 Task: Send an email with the signature Greyson Robinson with the subject Update on a performance improvement plan and the message We have received your request and will get back to you with a resolution as soon as possible. from softage.8@softage.net to softage.4@softage.net and move the email from Sent Items to the folder Counseling
Action: Mouse moved to (119, 155)
Screenshot: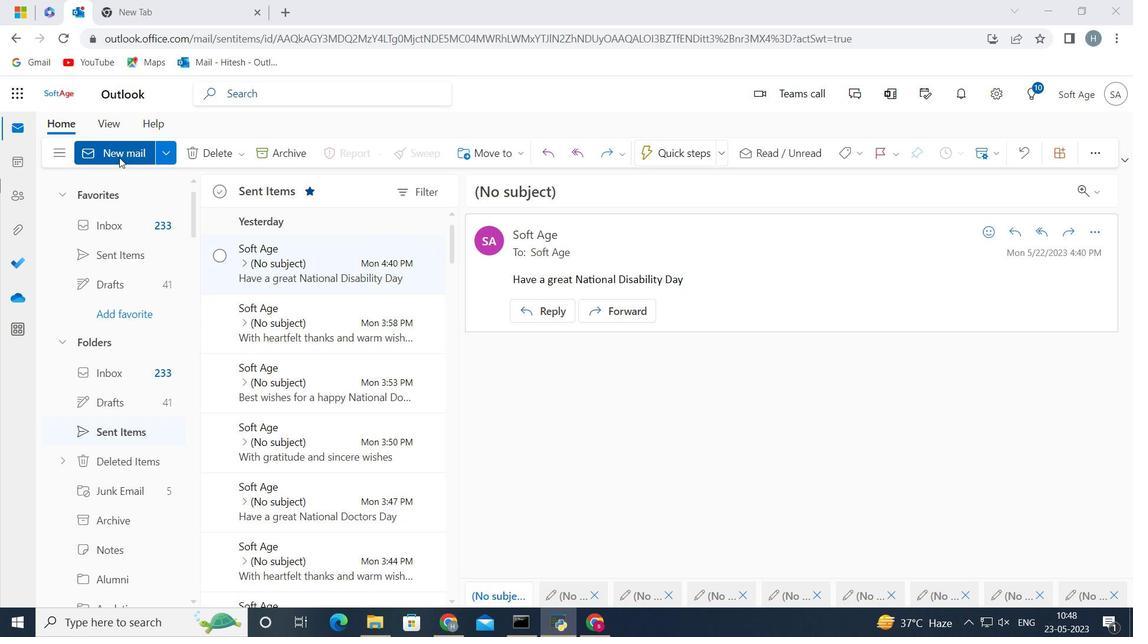 
Action: Mouse pressed left at (119, 155)
Screenshot: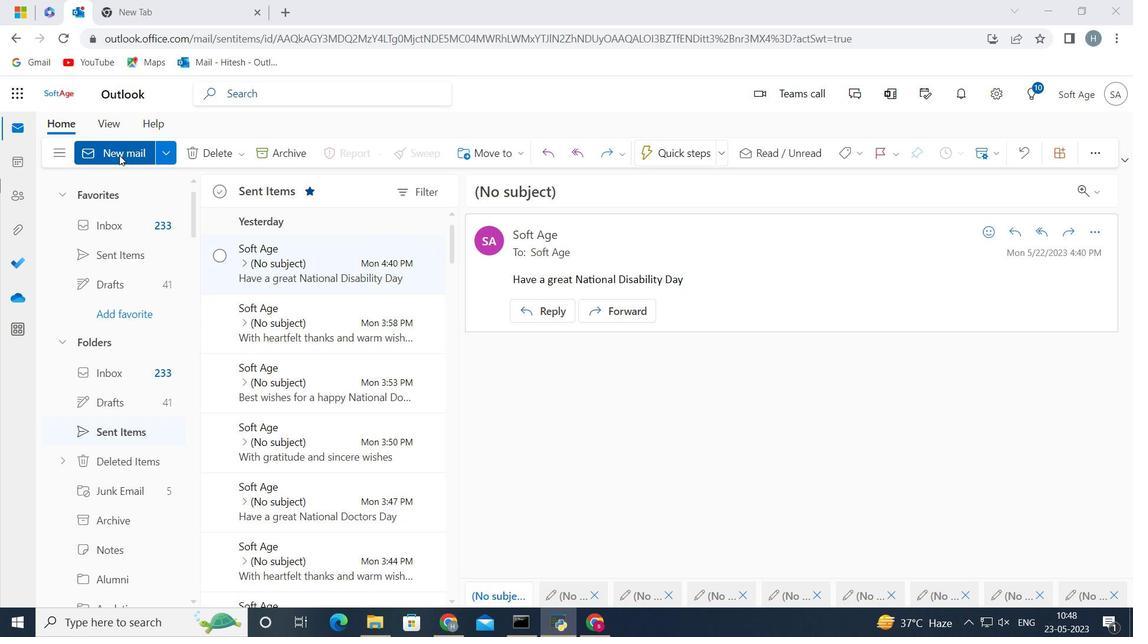 
Action: Mouse moved to (936, 158)
Screenshot: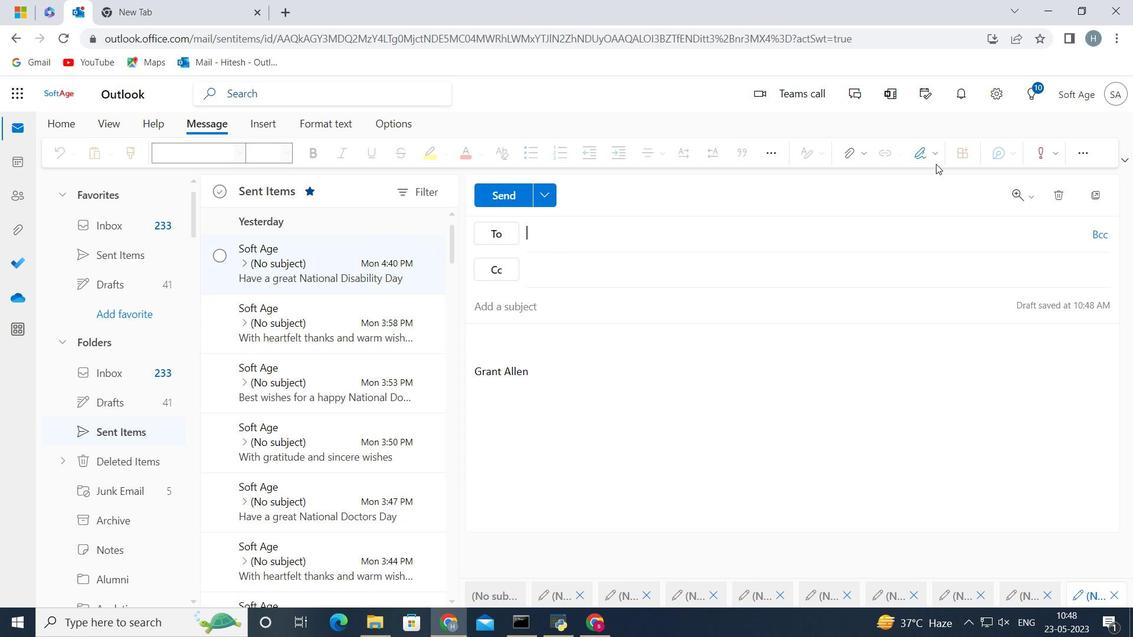 
Action: Mouse pressed left at (936, 158)
Screenshot: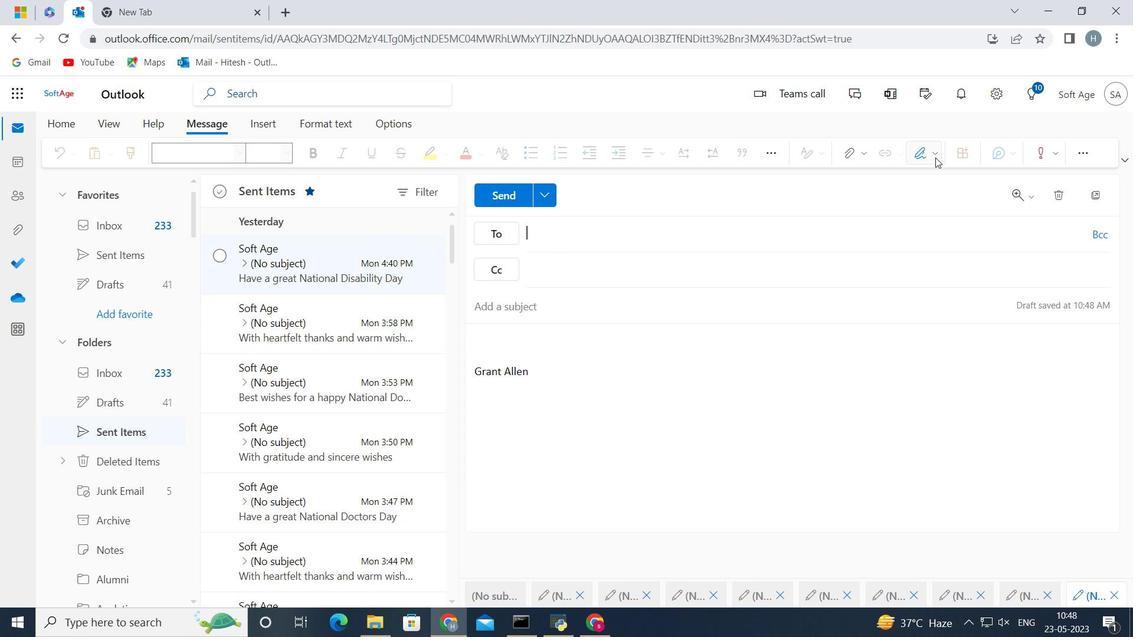 
Action: Mouse moved to (903, 220)
Screenshot: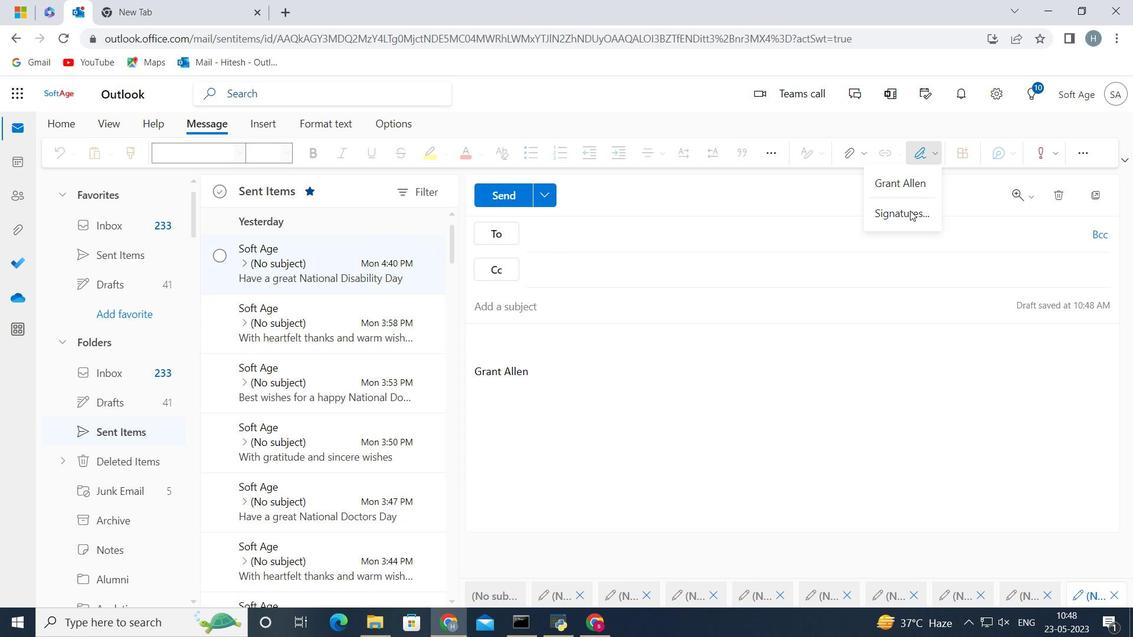 
Action: Mouse pressed left at (903, 220)
Screenshot: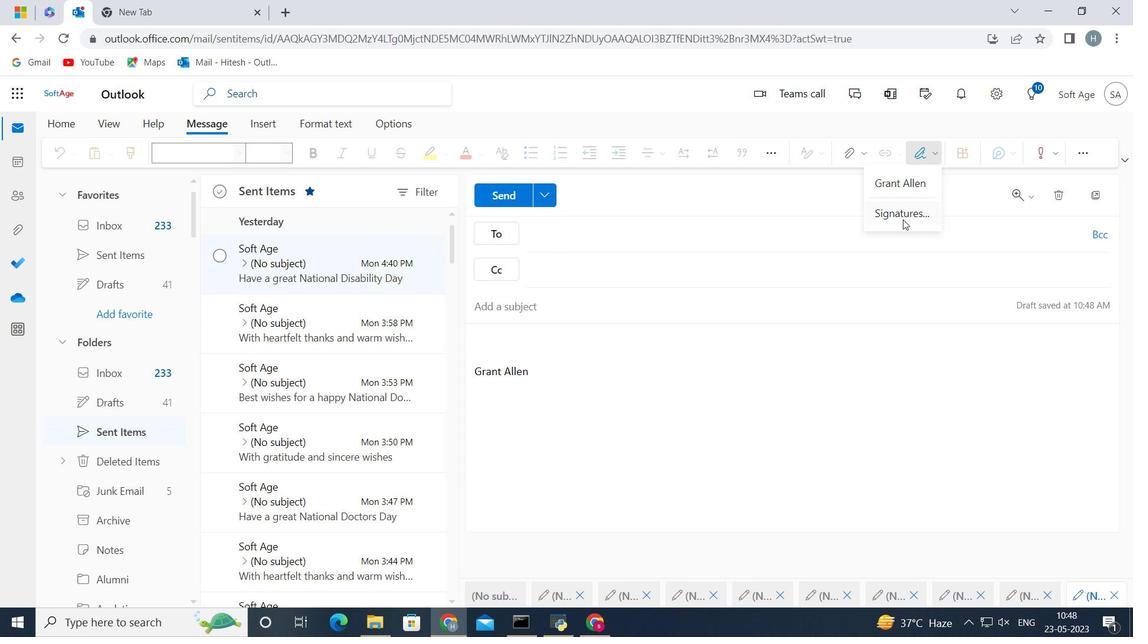 
Action: Mouse moved to (855, 271)
Screenshot: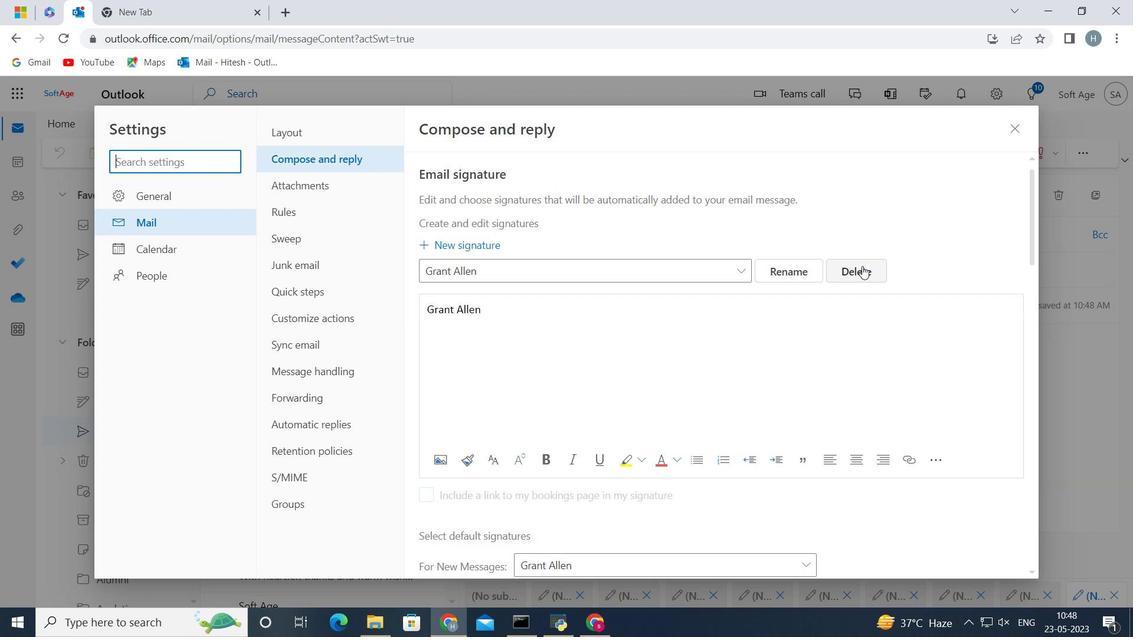 
Action: Mouse pressed left at (855, 271)
Screenshot: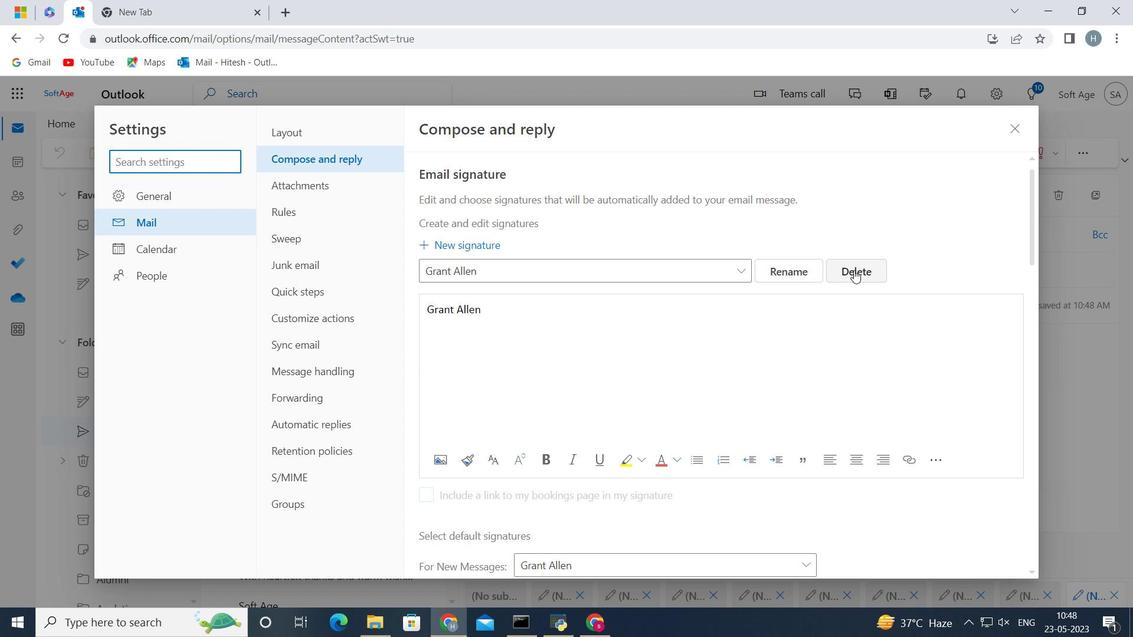 
Action: Mouse moved to (679, 269)
Screenshot: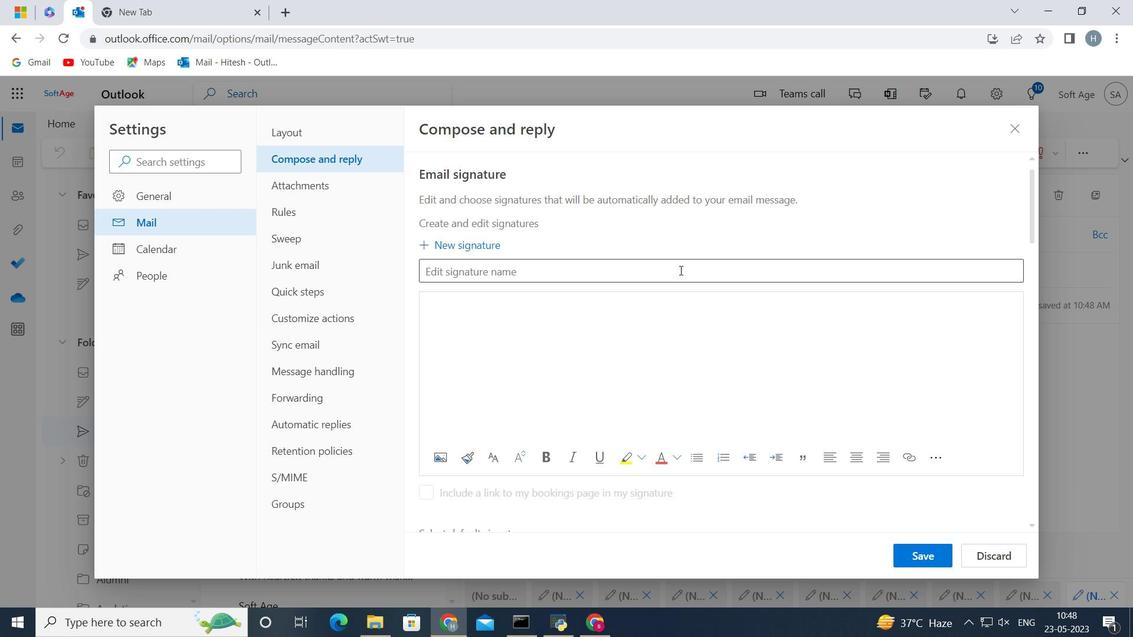 
Action: Mouse pressed left at (679, 269)
Screenshot: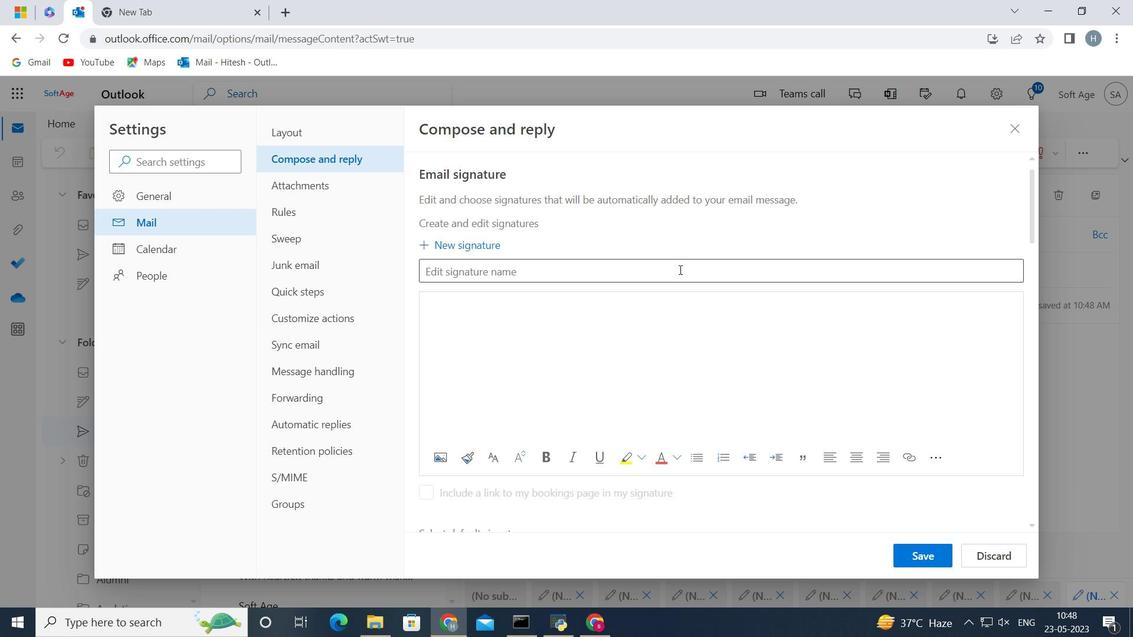 
Action: Key pressed <Key.shift>Greyson<Key.space><Key.shift><Key.shift><Key.shift><Key.shift><Key.shift><Key.shift><Key.shift><Key.shift><Key.shift><Key.shift><Key.shift><Key.shift><Key.shift>Robinson
Screenshot: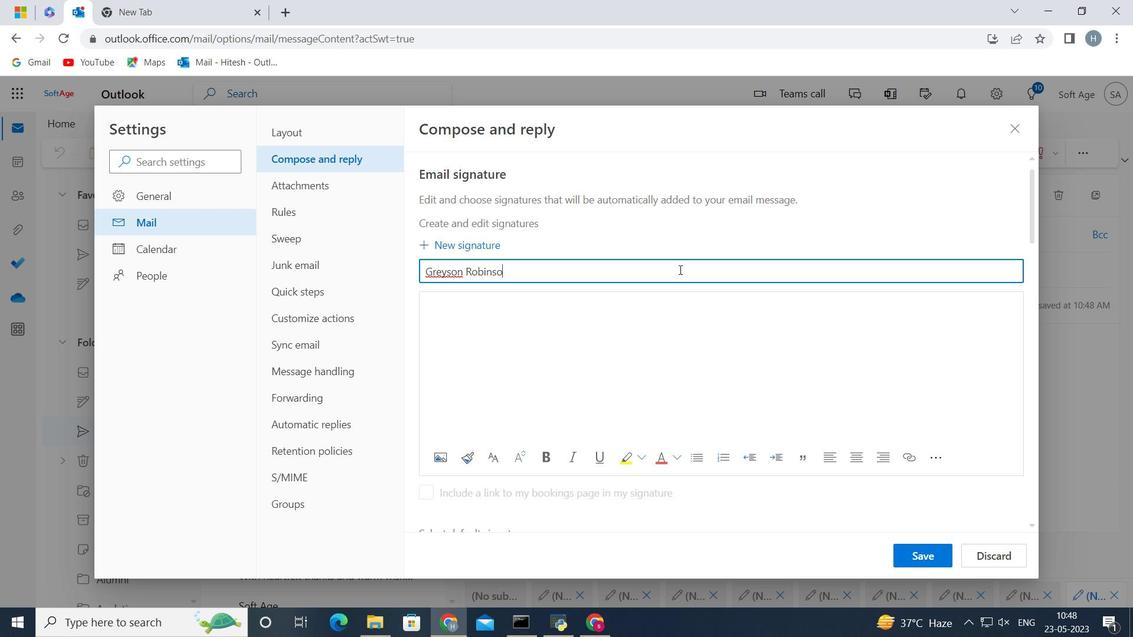 
Action: Mouse moved to (484, 327)
Screenshot: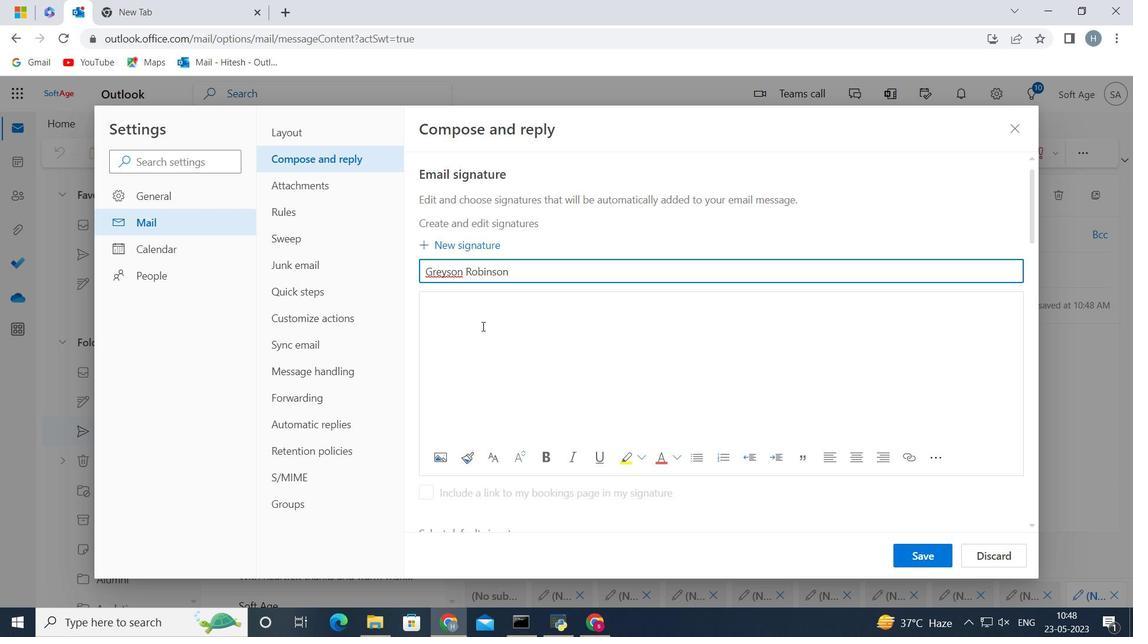 
Action: Mouse pressed left at (484, 327)
Screenshot: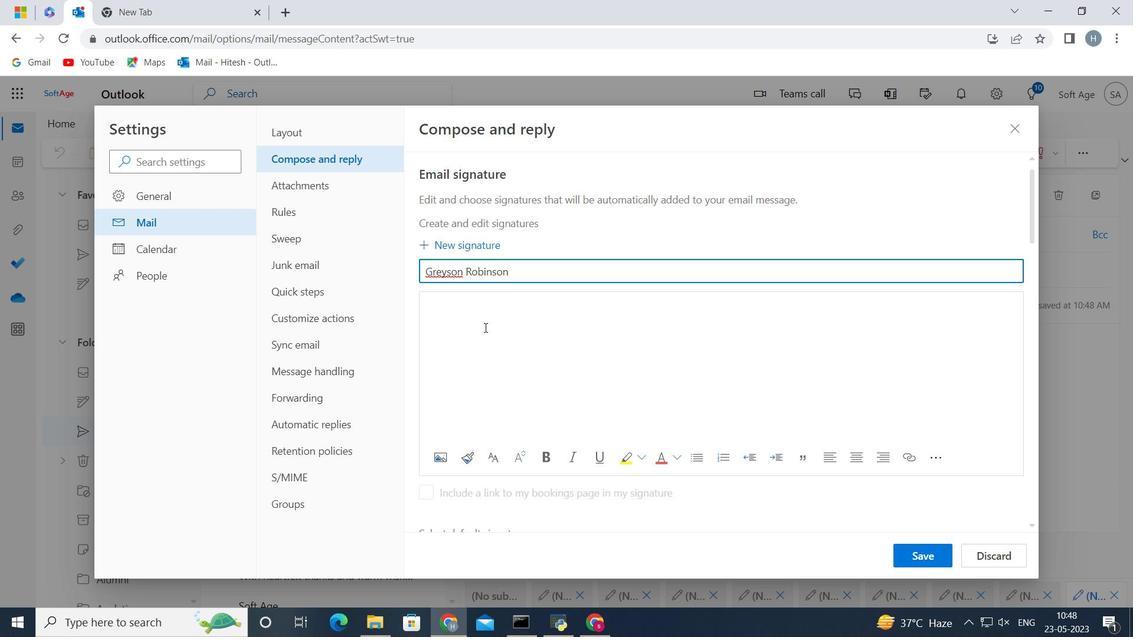
Action: Mouse moved to (486, 327)
Screenshot: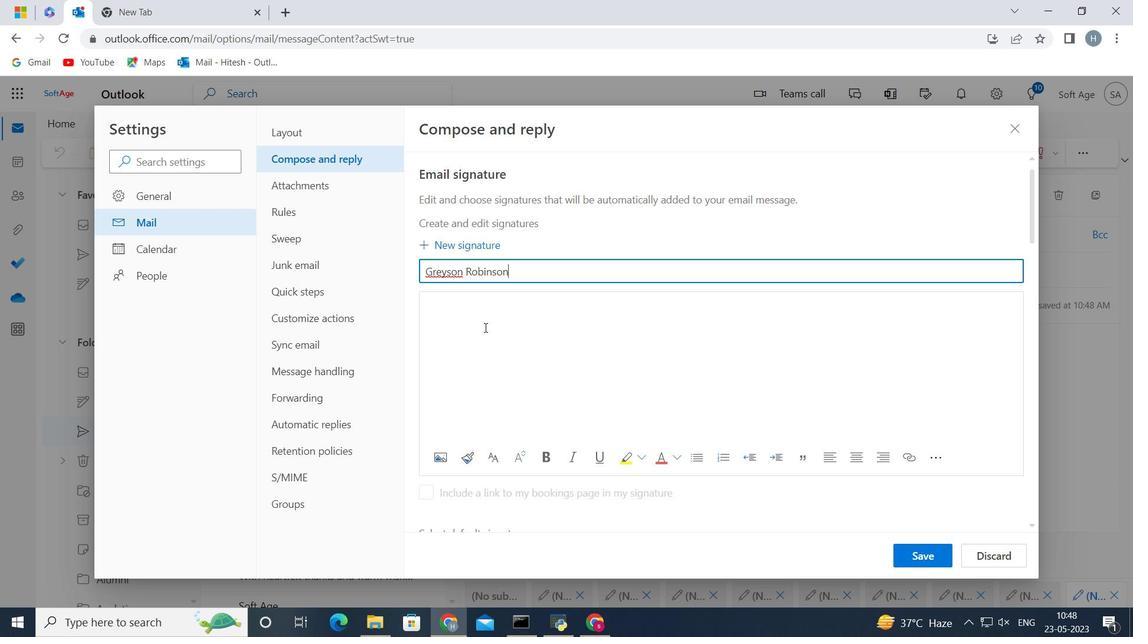
Action: Key pressed <Key.shift><Key.shift><Key.shift>Greyson<Key.space><Key.shift><Key.shift>Robinson
Screenshot: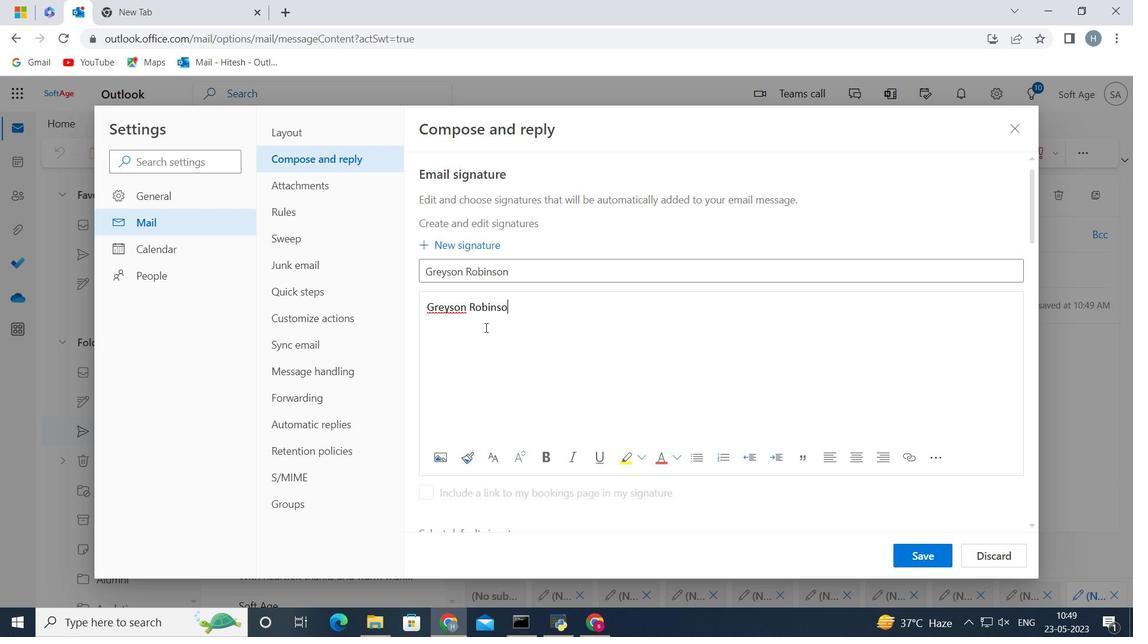 
Action: Mouse moved to (917, 549)
Screenshot: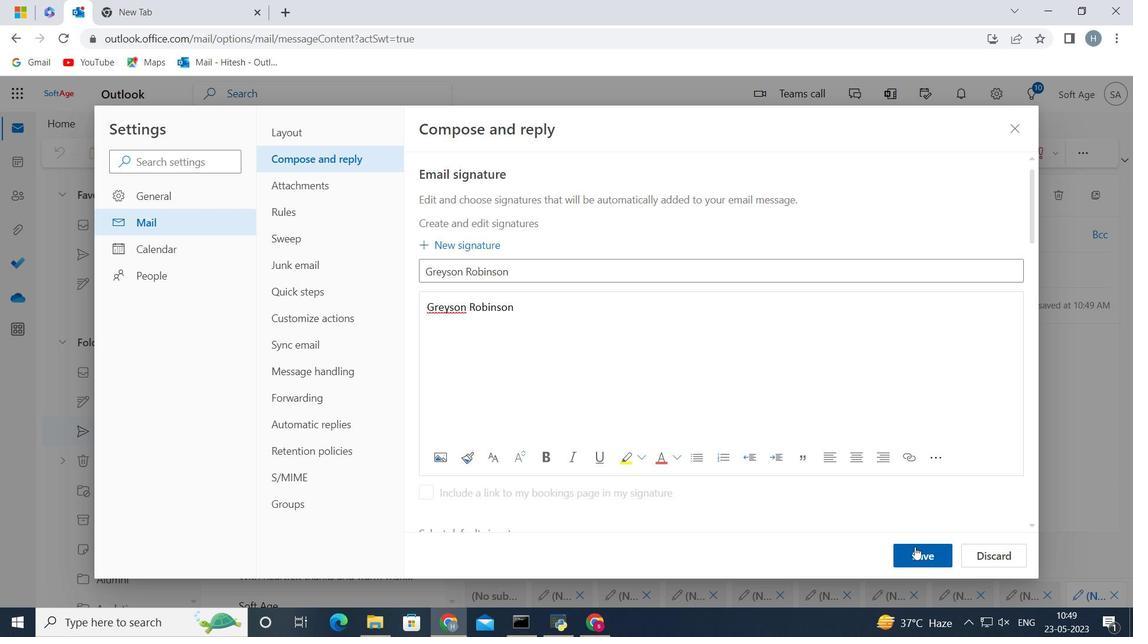 
Action: Mouse pressed left at (917, 549)
Screenshot: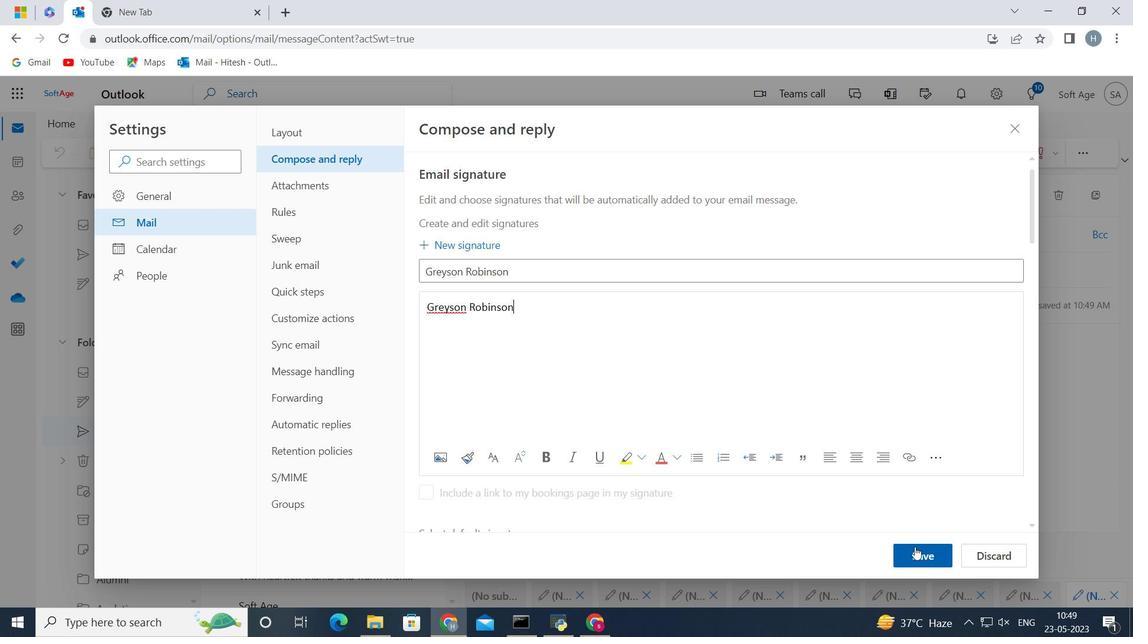 
Action: Mouse moved to (832, 343)
Screenshot: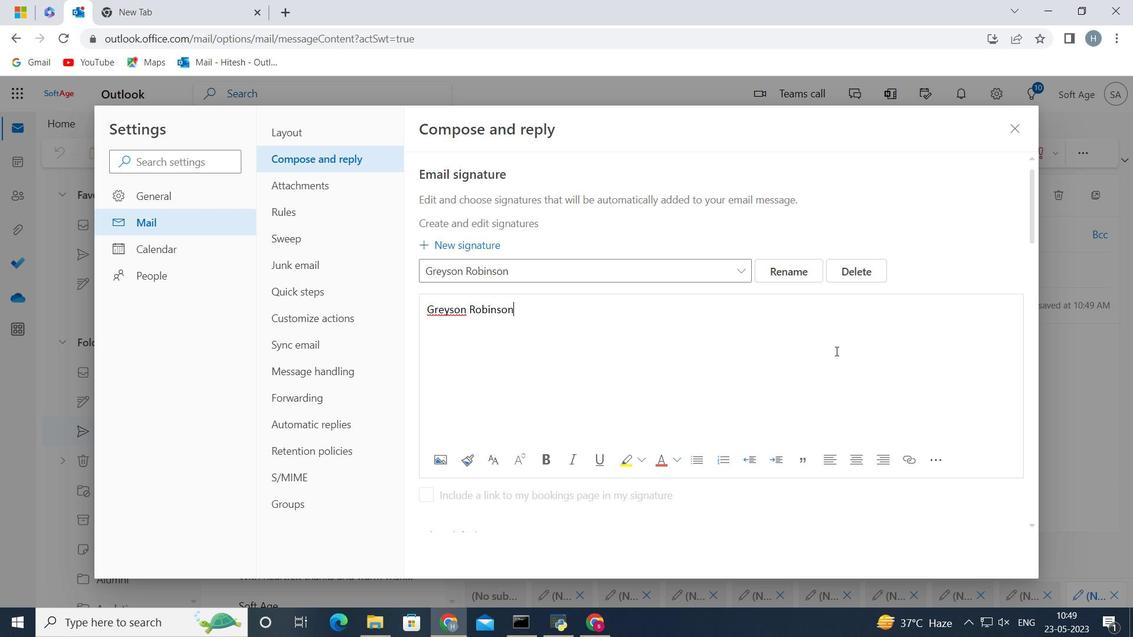 
Action: Mouse scrolled (832, 342) with delta (0, 0)
Screenshot: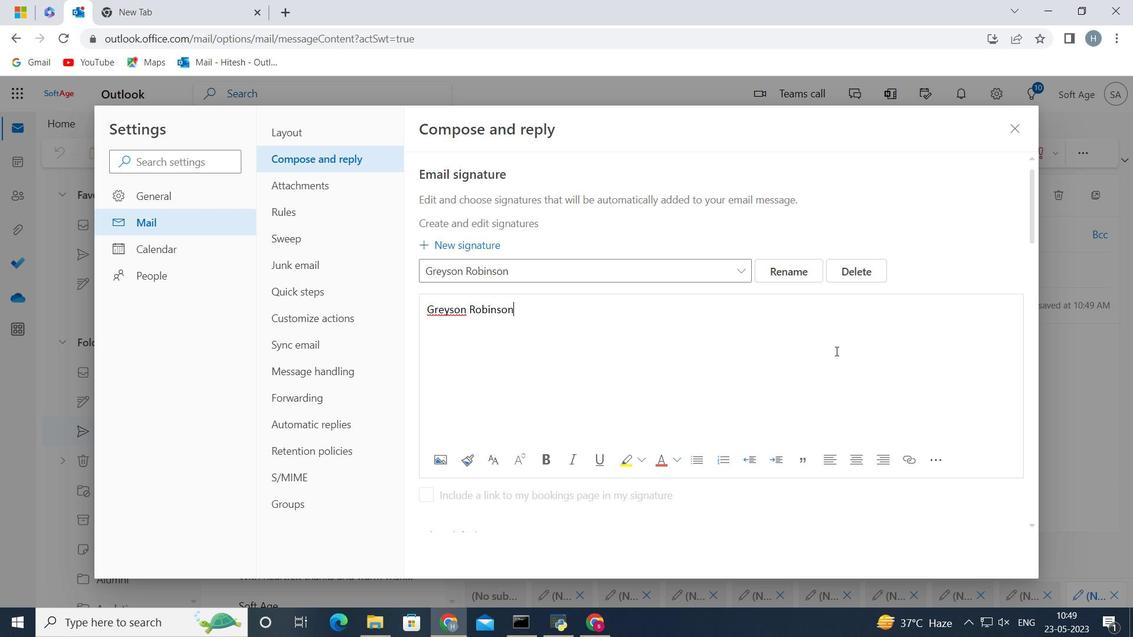 
Action: Mouse moved to (829, 338)
Screenshot: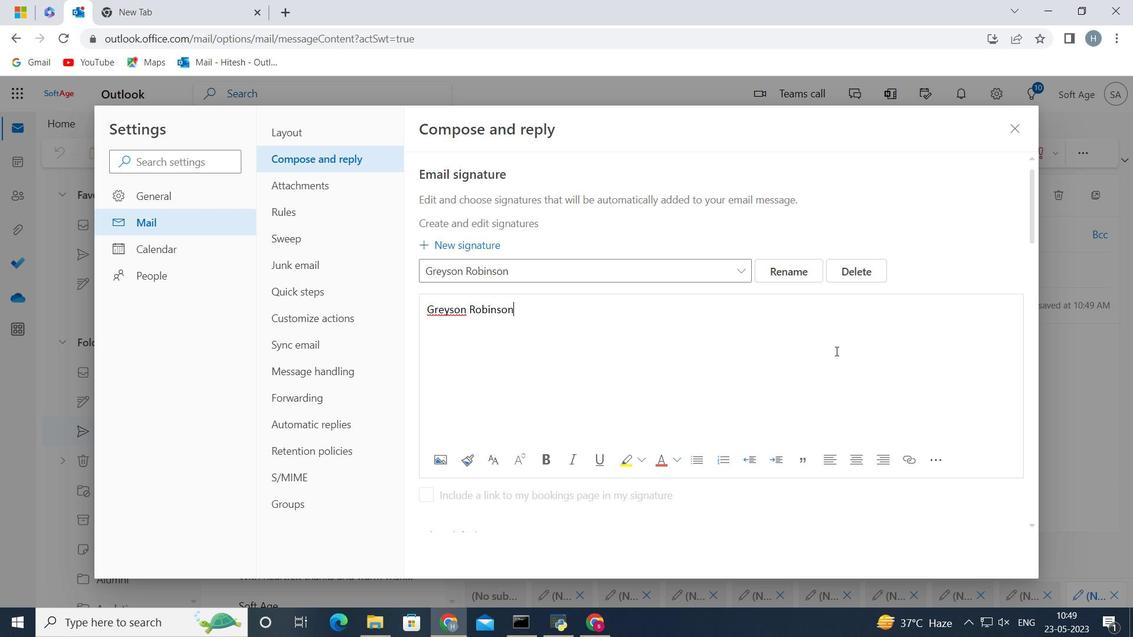 
Action: Mouse scrolled (829, 337) with delta (0, 0)
Screenshot: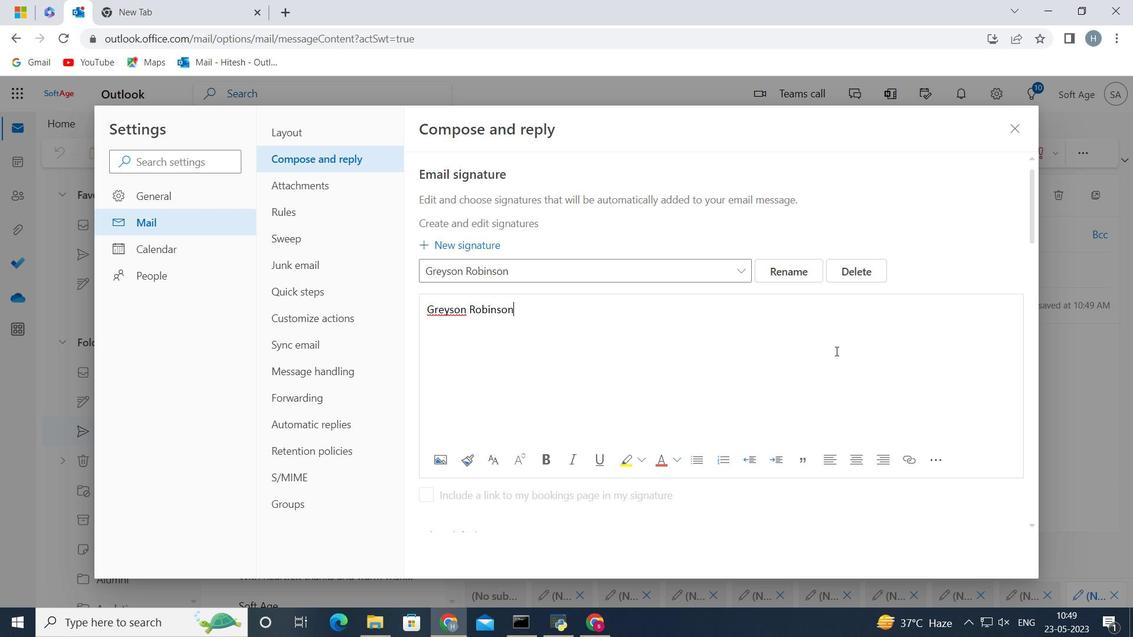 
Action: Mouse moved to (822, 318)
Screenshot: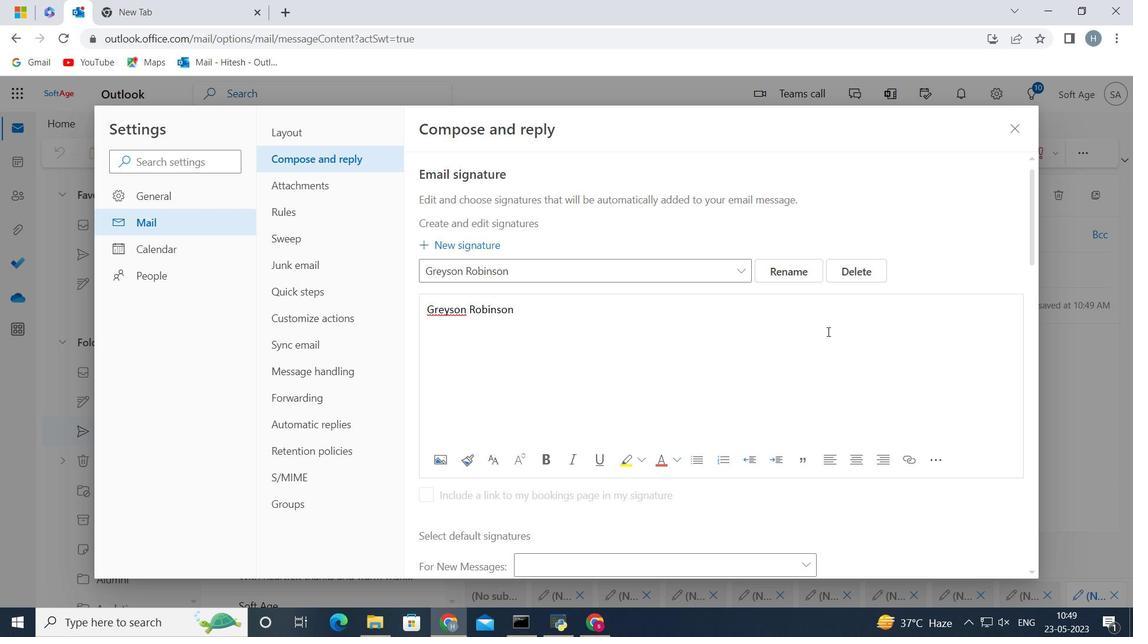 
Action: Mouse scrolled (822, 318) with delta (0, 0)
Screenshot: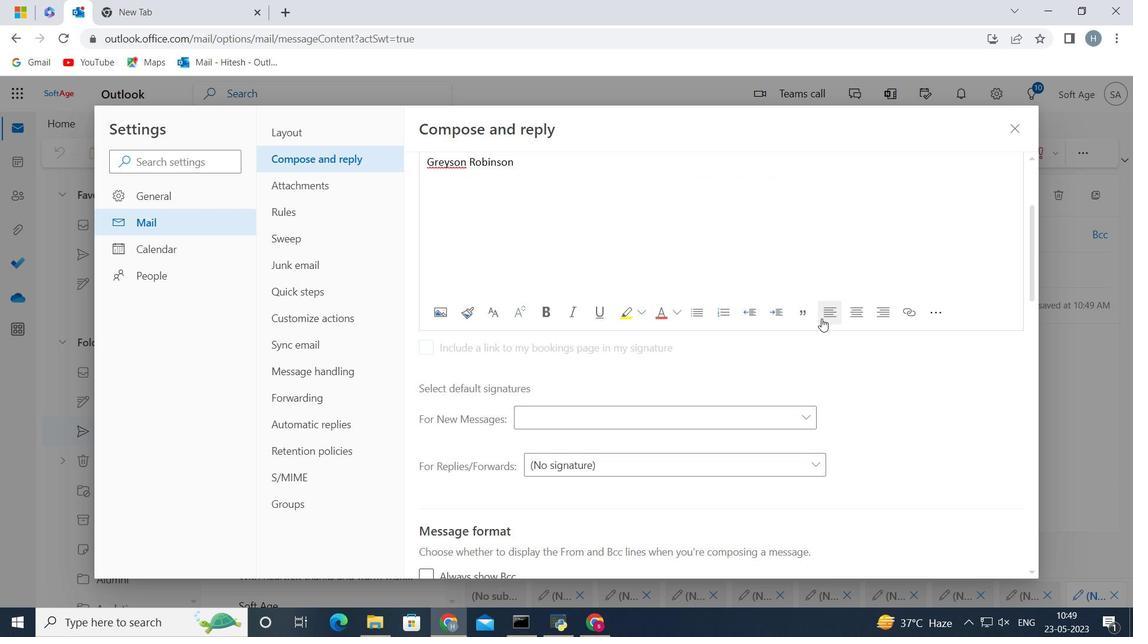 
Action: Mouse scrolled (822, 318) with delta (0, 0)
Screenshot: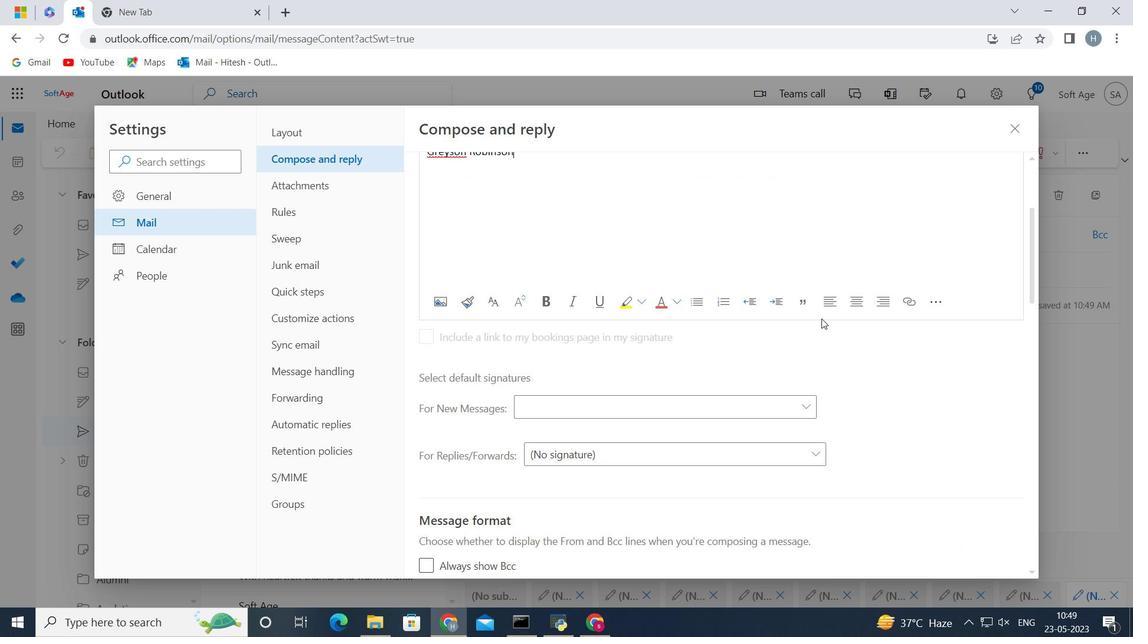 
Action: Mouse moved to (792, 266)
Screenshot: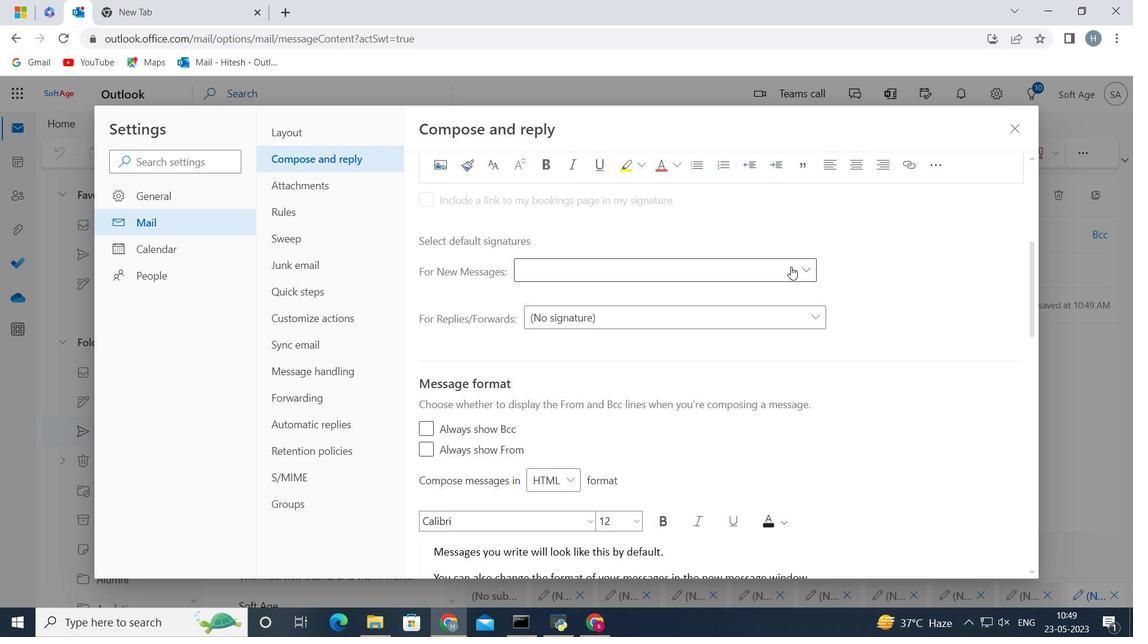 
Action: Mouse pressed left at (792, 266)
Screenshot: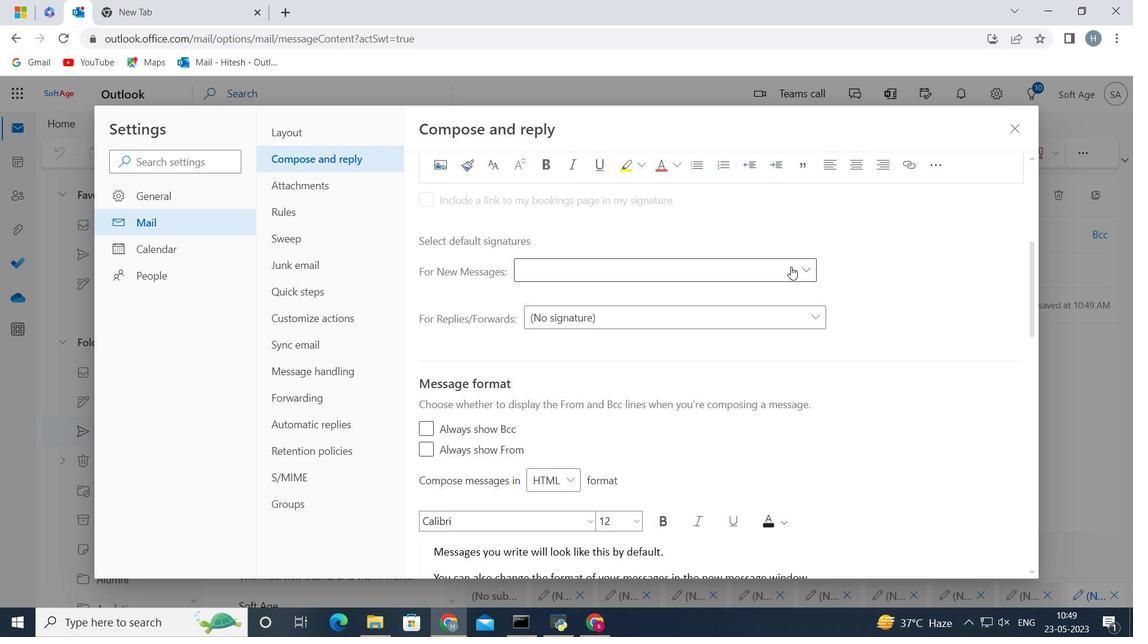 
Action: Mouse moved to (766, 321)
Screenshot: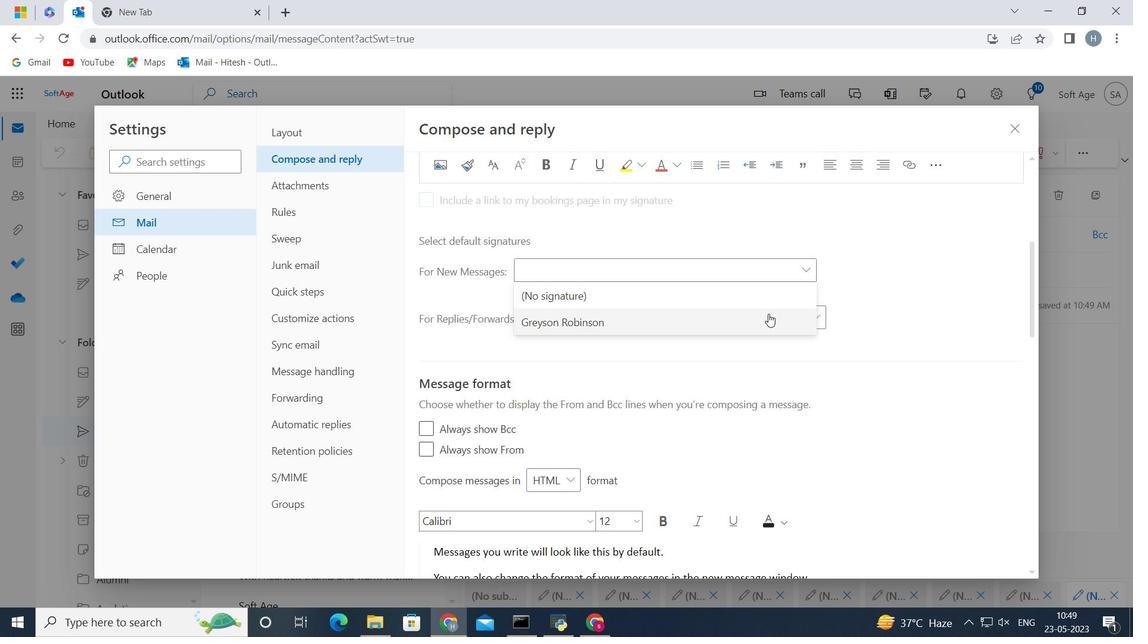 
Action: Mouse pressed left at (766, 321)
Screenshot: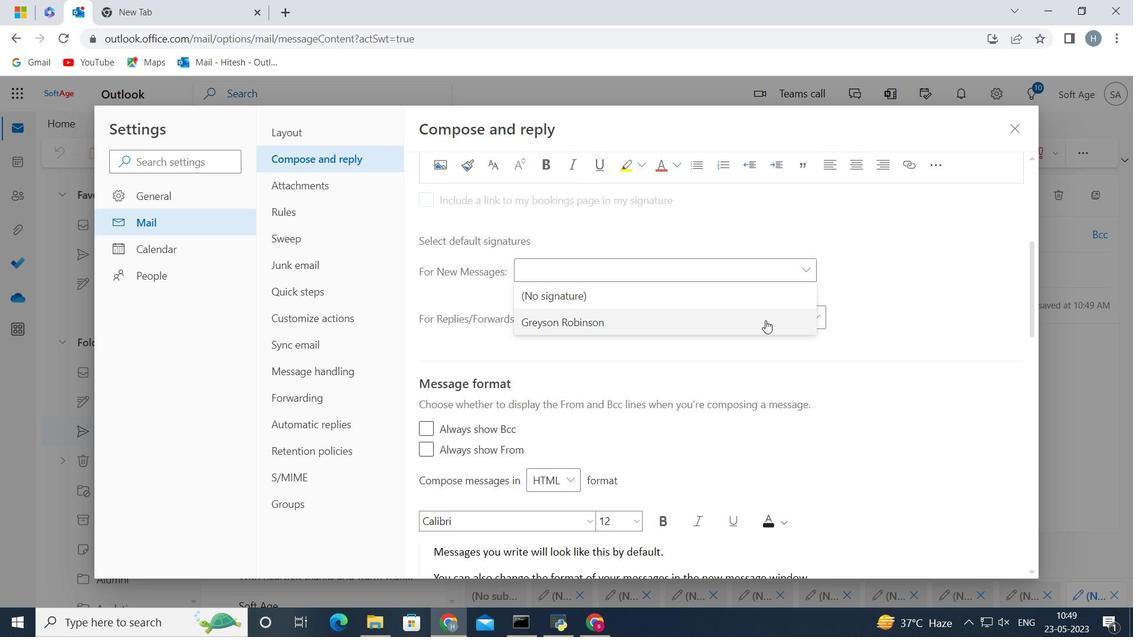 
Action: Mouse moved to (915, 558)
Screenshot: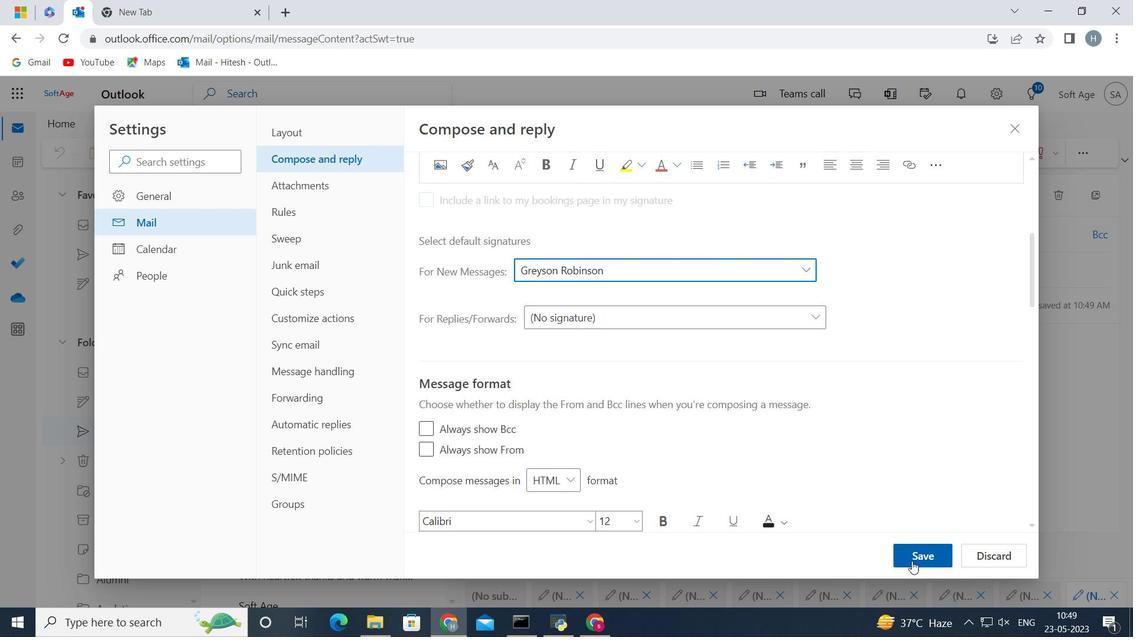 
Action: Mouse pressed left at (915, 558)
Screenshot: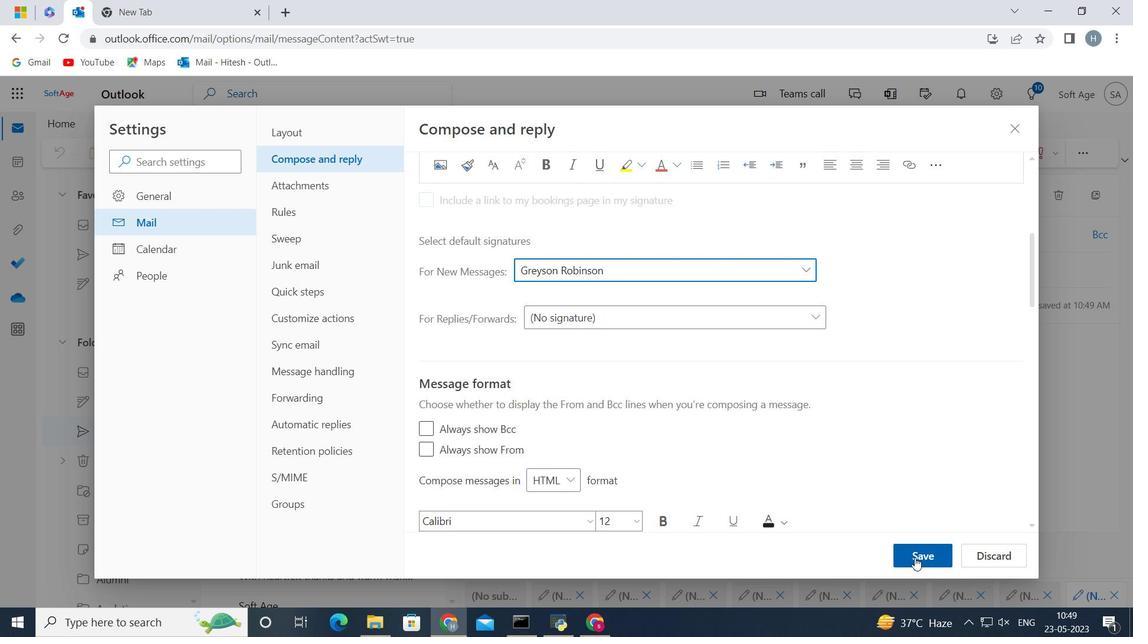 
Action: Mouse moved to (1010, 128)
Screenshot: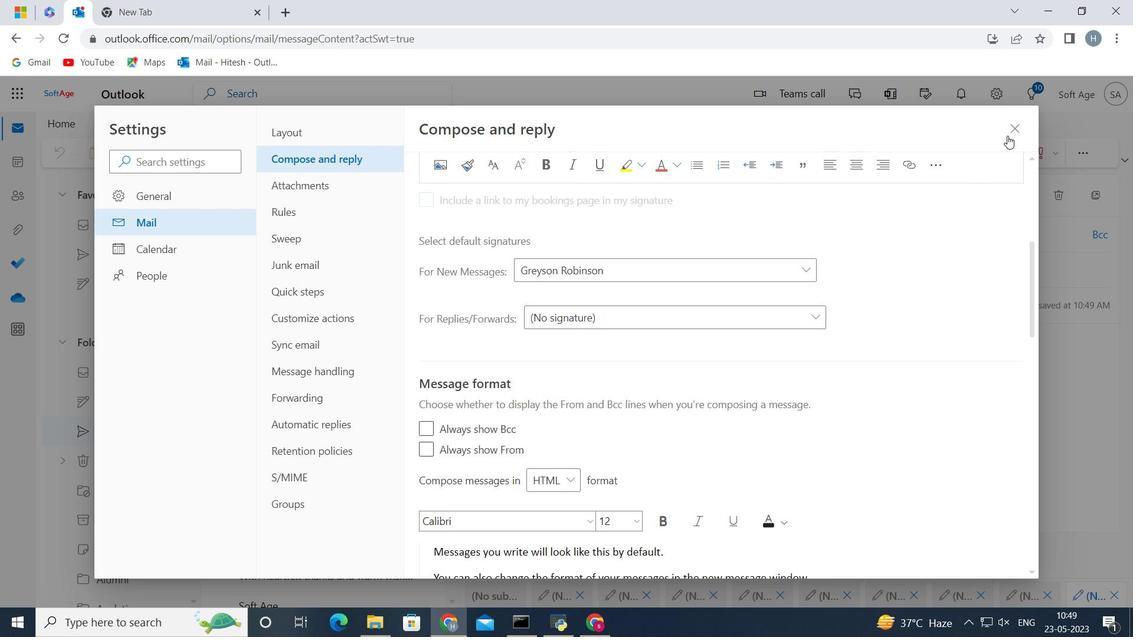 
Action: Mouse pressed left at (1010, 128)
Screenshot: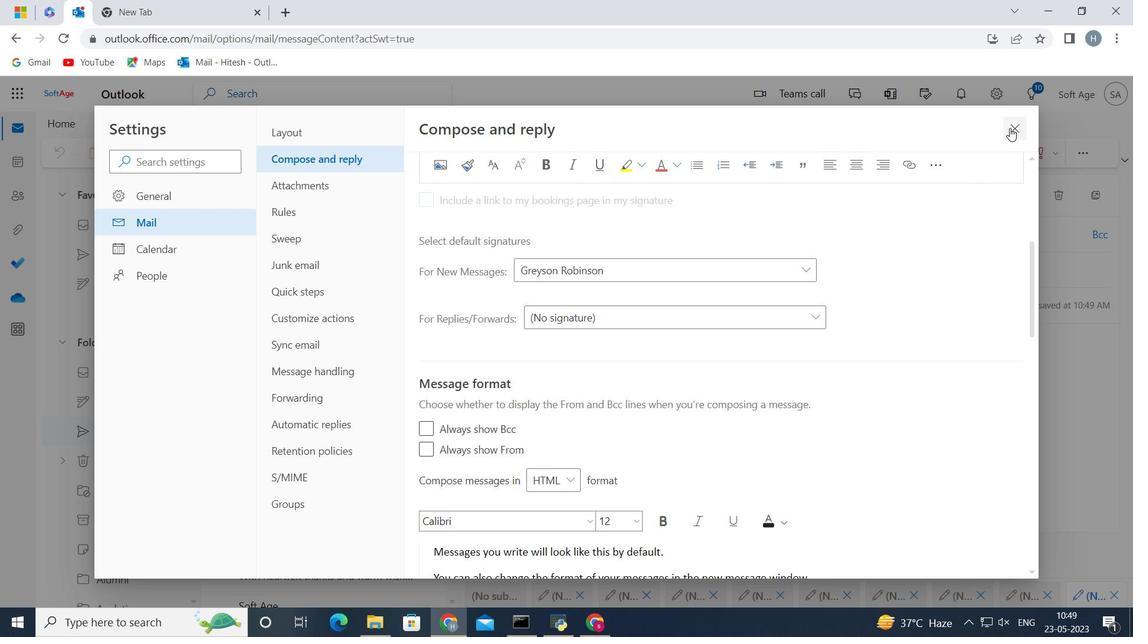 
Action: Mouse moved to (530, 300)
Screenshot: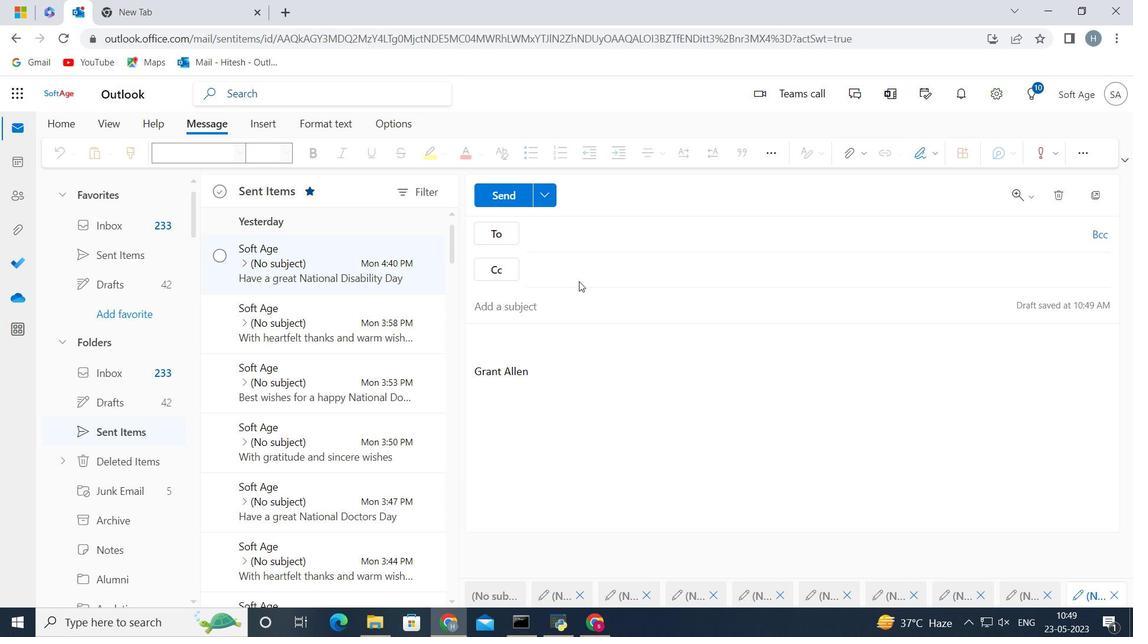 
Action: Mouse pressed left at (530, 300)
Screenshot: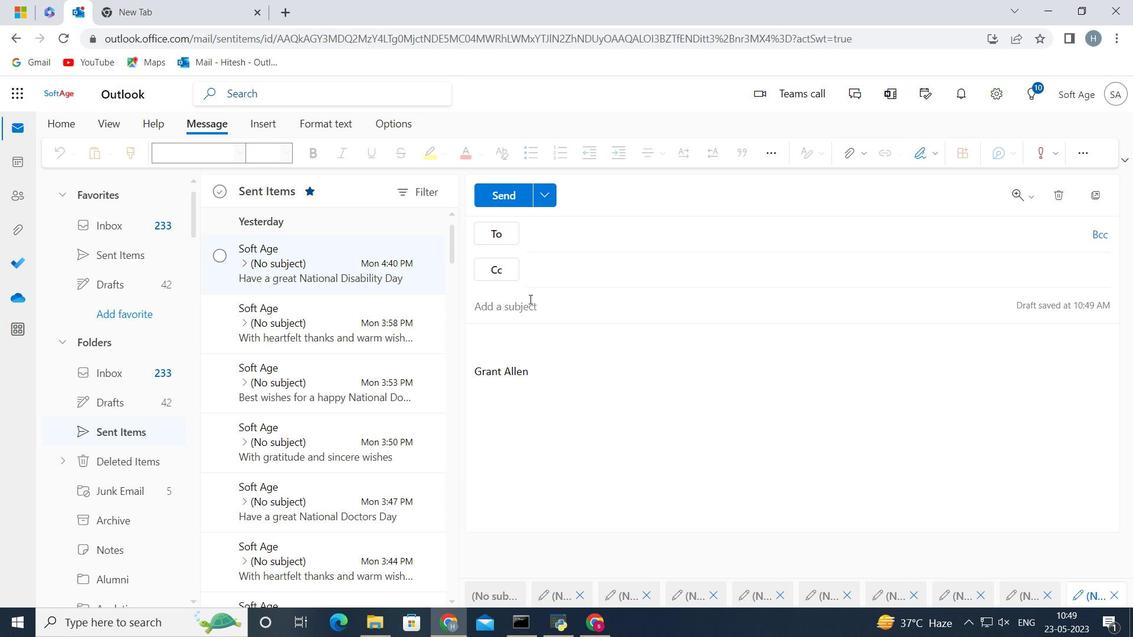 
Action: Mouse moved to (534, 300)
Screenshot: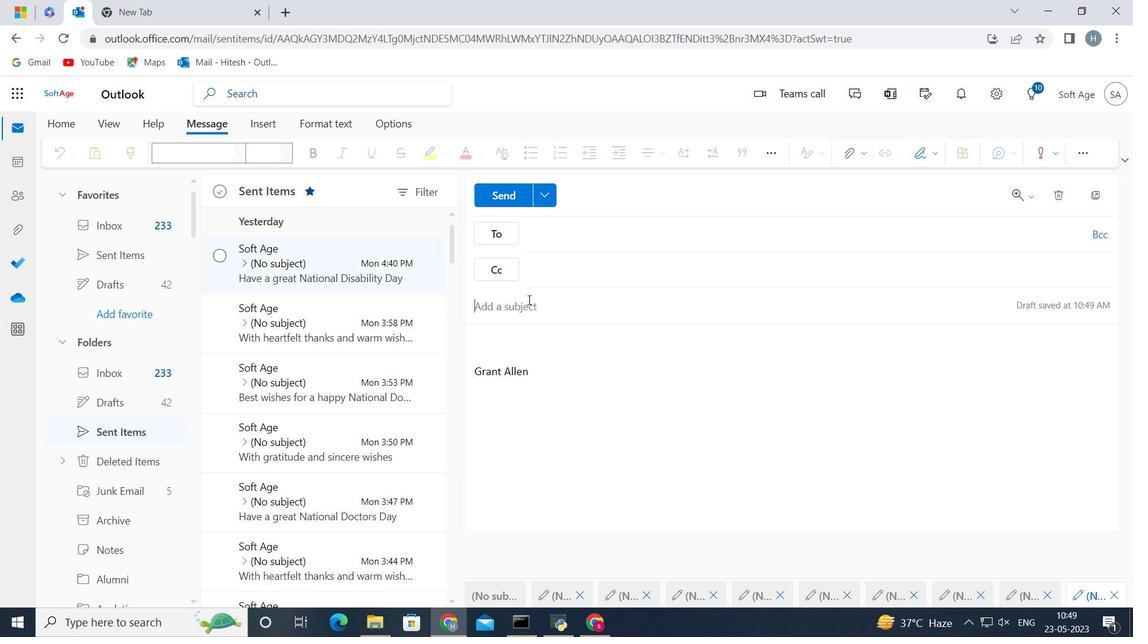 
Action: Key pressed <Key.shift>Update<Key.space>on<Key.space>a<Key.space>performance<Key.space>improvement<Key.space>plan<Key.space>and<Key.space>the<Key.space>message<Key.backspace><Key.backspace><Key.backspace><Key.backspace><Key.backspace><Key.backspace><Key.backspace><Key.backspace><Key.backspace><Key.backspace><Key.backspace><Key.backspace><Key.backspace><Key.backspace><Key.backspace>
Screenshot: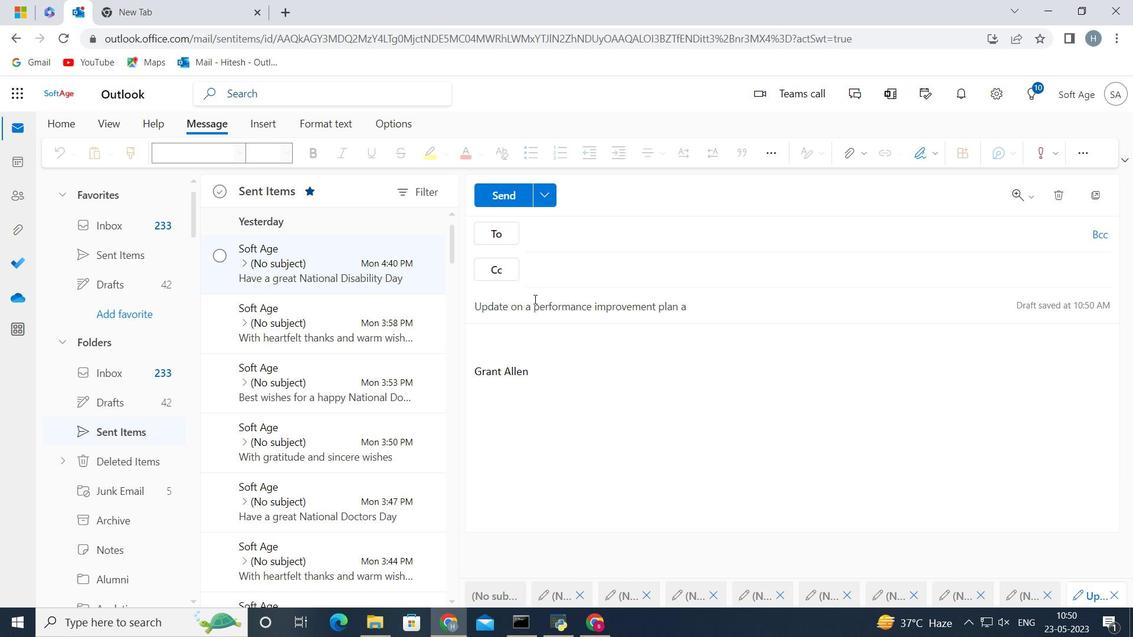 
Action: Mouse moved to (543, 378)
Screenshot: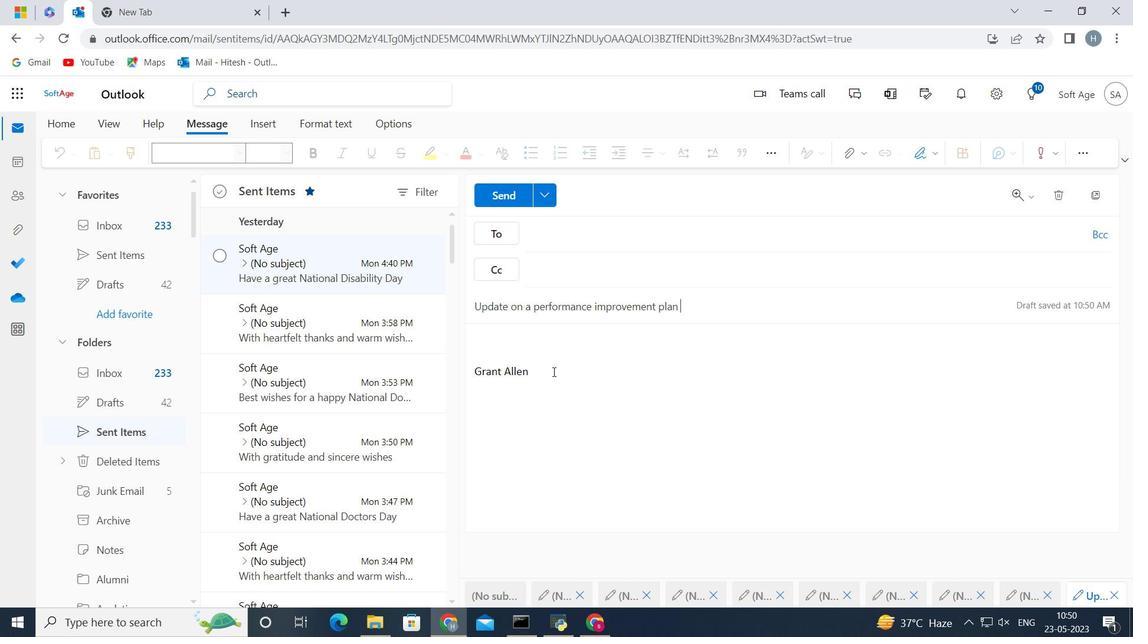 
Action: Mouse pressed left at (543, 378)
Screenshot: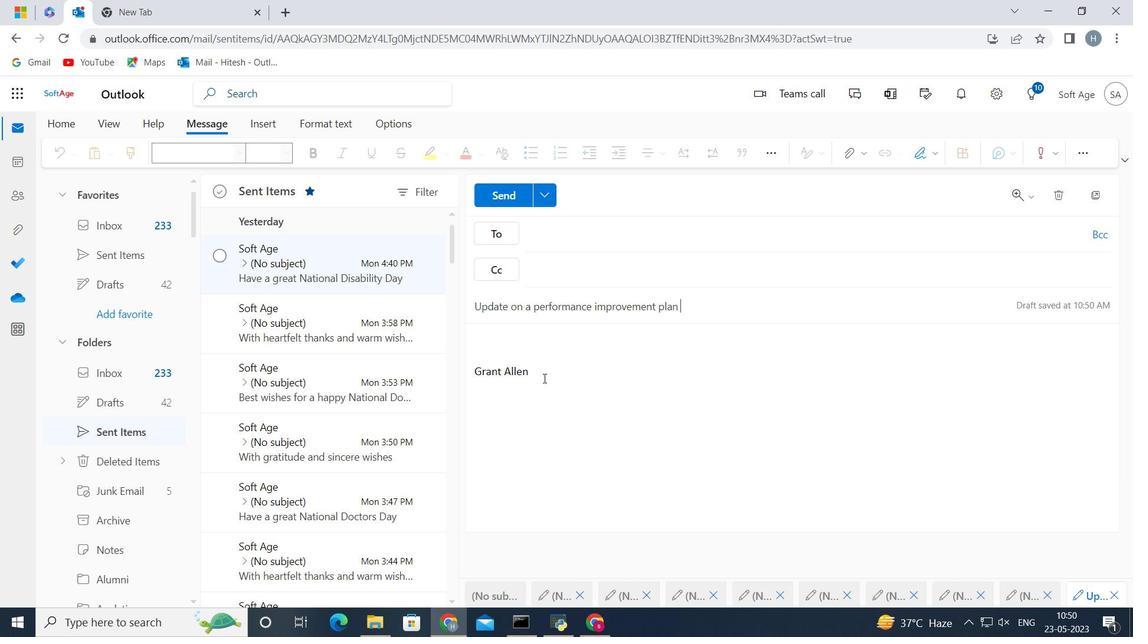 
Action: Key pressed <Key.backspace><Key.backspace><Key.backspace><Key.backspace><Key.backspace><Key.backspace><Key.backspace><Key.backspace><Key.backspace><Key.backspace><Key.backspace><Key.backspace><Key.backspace><Key.backspace><Key.backspace><Key.backspace><Key.backspace><Key.backspace><Key.backspace><Key.backspace><Key.backspace><Key.backspace><Key.backspace><Key.shift>We<Key.space>have<Key.space>received<Key.space>your<Key.space>request<Key.space>and<Key.space>will<Key.space>get<Key.space>back<Key.space>to<Key.space>you<Key.space>with<Key.space>a<Key.space><Key.space><Key.space><Key.space>resolution<Key.space>as<Key.space>a<Key.space>soon<Key.space>as<Key.space>possible<Key.space>
Screenshot: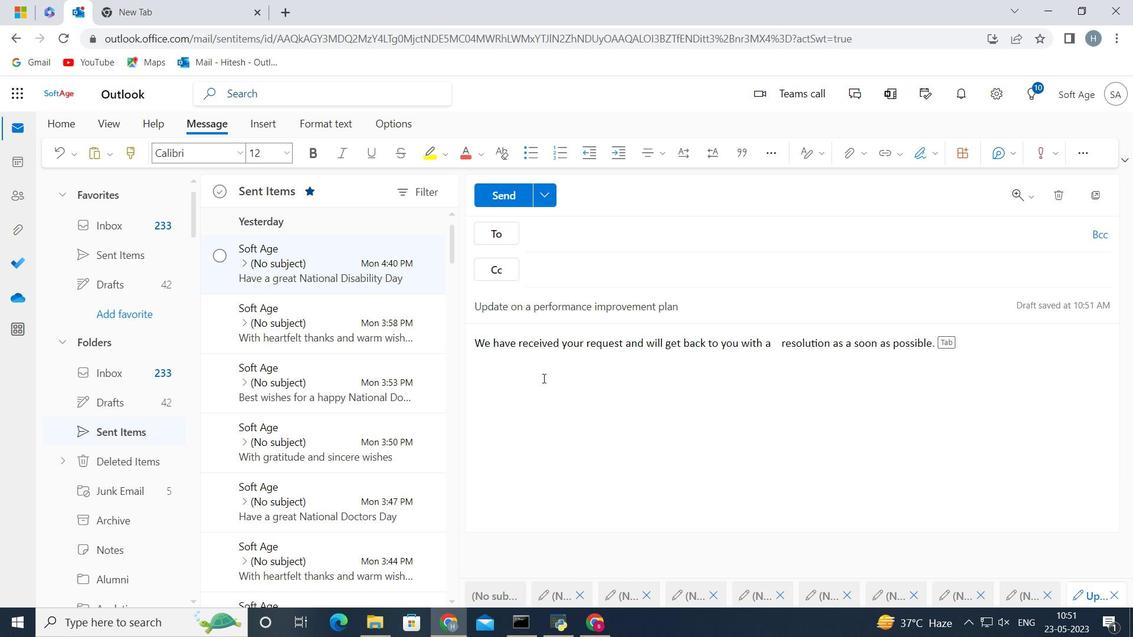 
Action: Mouse moved to (546, 238)
Screenshot: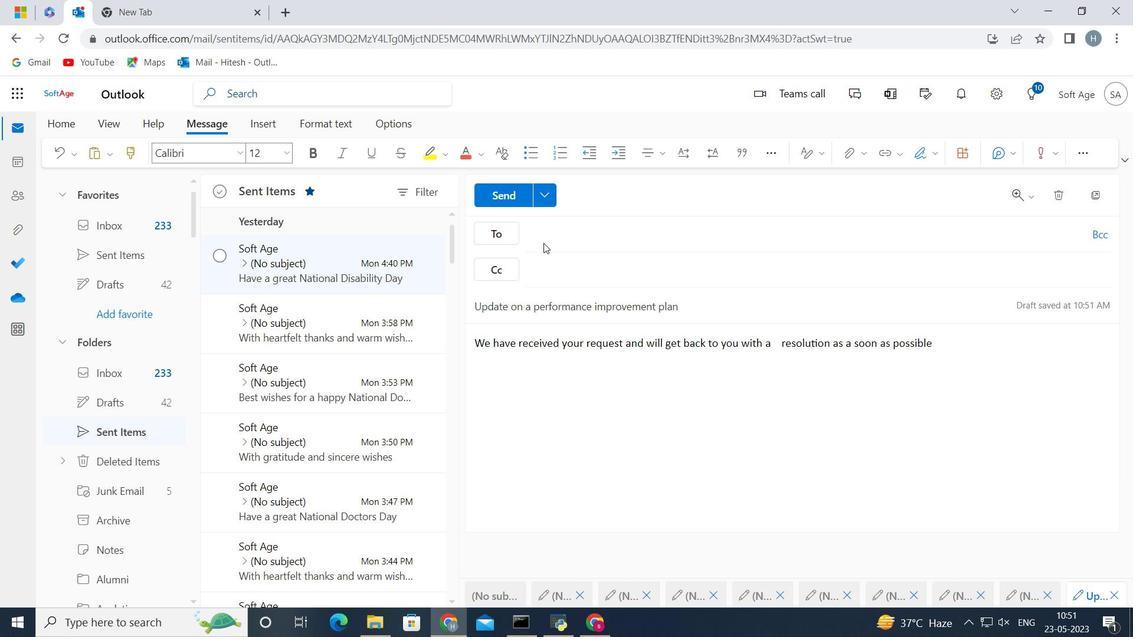 
Action: Mouse pressed left at (546, 238)
Screenshot: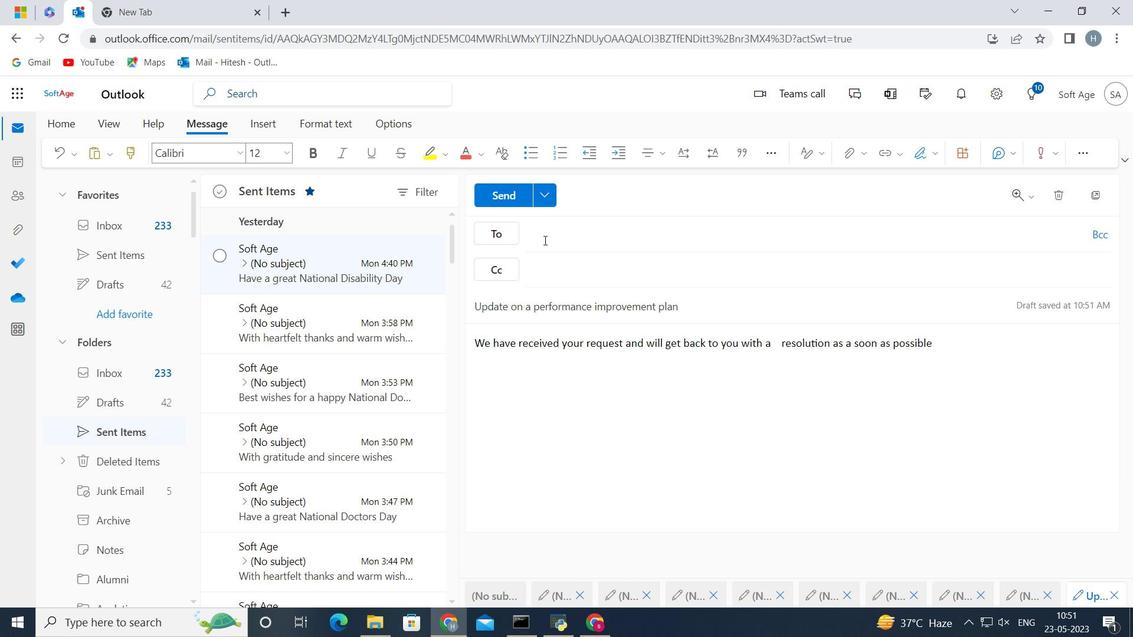 
Action: Key pressed softage.4<Key.shift><Key.shift><Key.shift><Key.shift><Key.shift><Key.shift><Key.shift><Key.shift><Key.shift><Key.shift><Key.shift><Key.shift><Key.shift><Key.shift><Key.shift><Key.shift><Key.shift>@softage.net
Screenshot: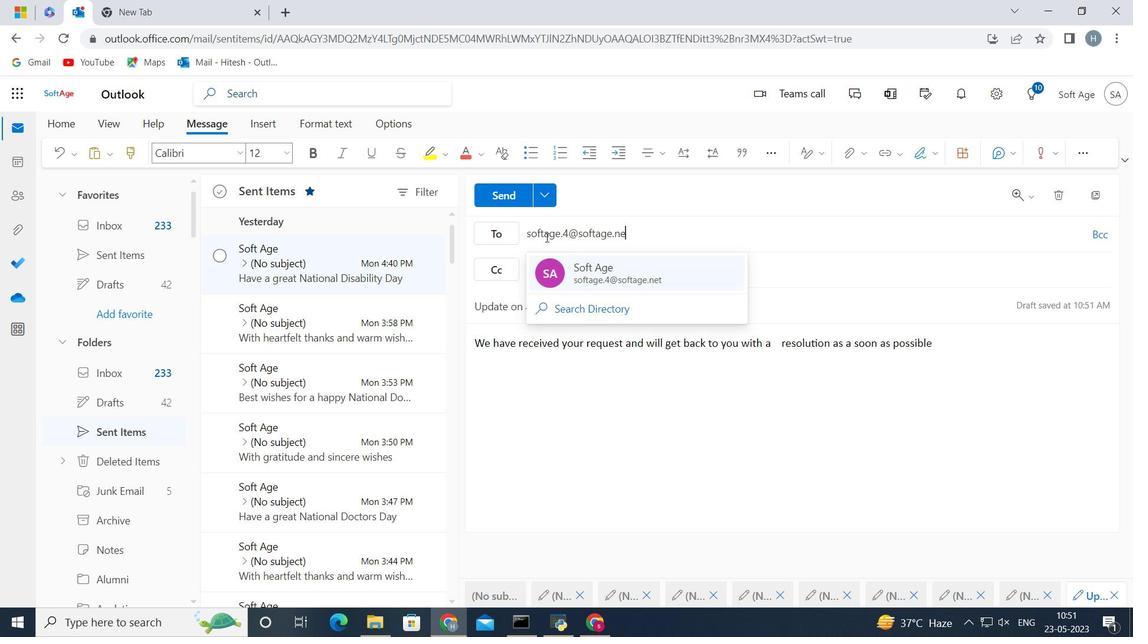 
Action: Mouse moved to (571, 268)
Screenshot: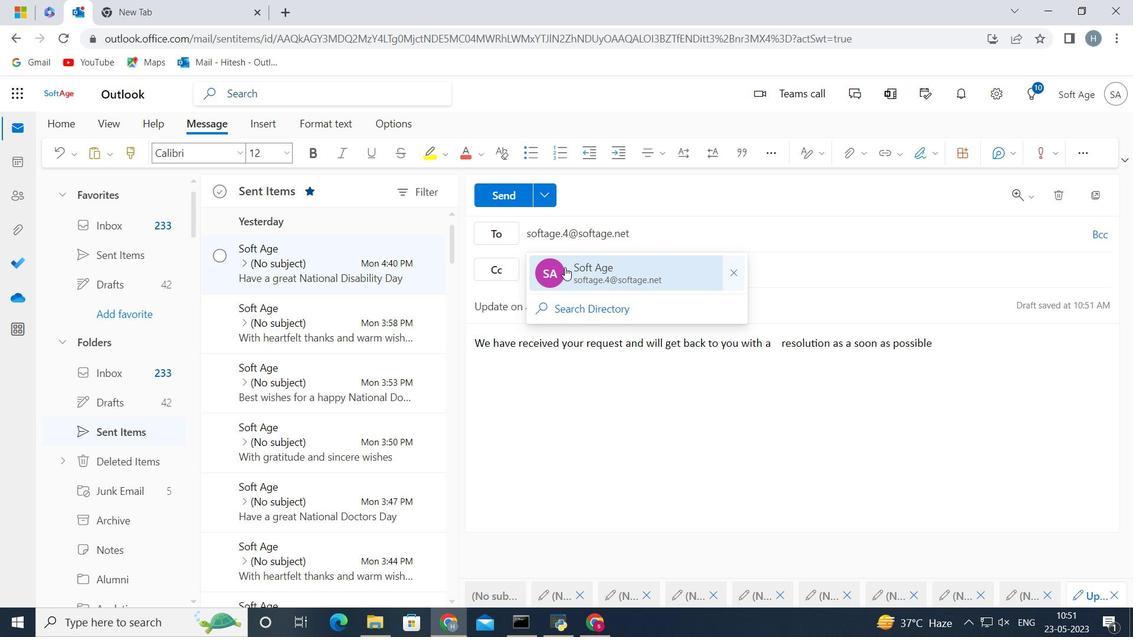 
Action: Mouse pressed left at (571, 268)
Screenshot: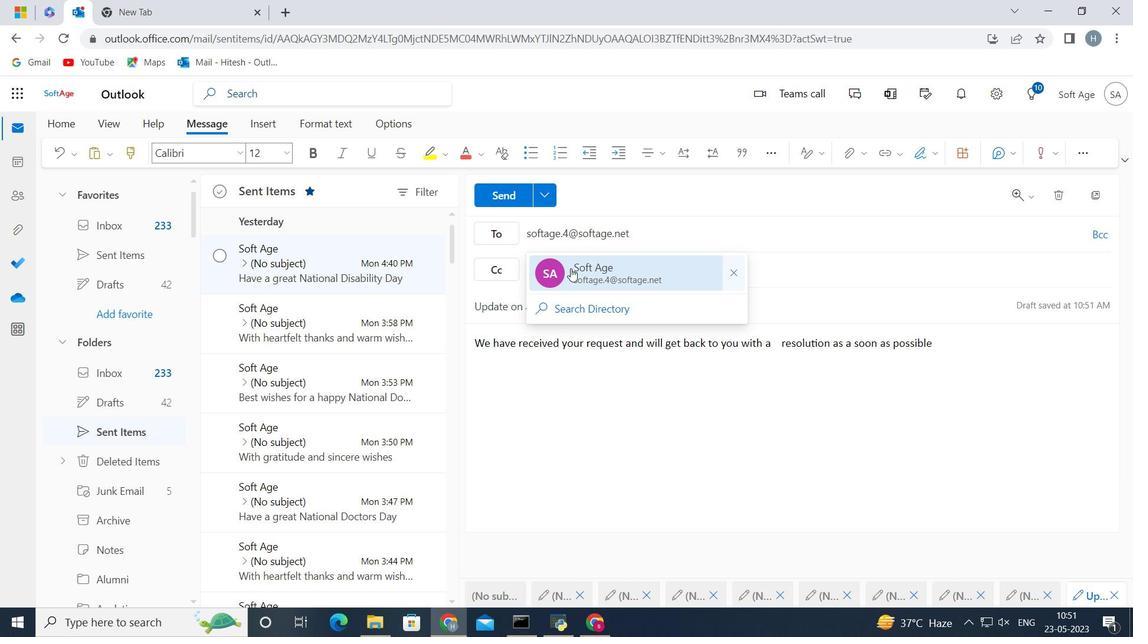 
Action: Mouse moved to (513, 197)
Screenshot: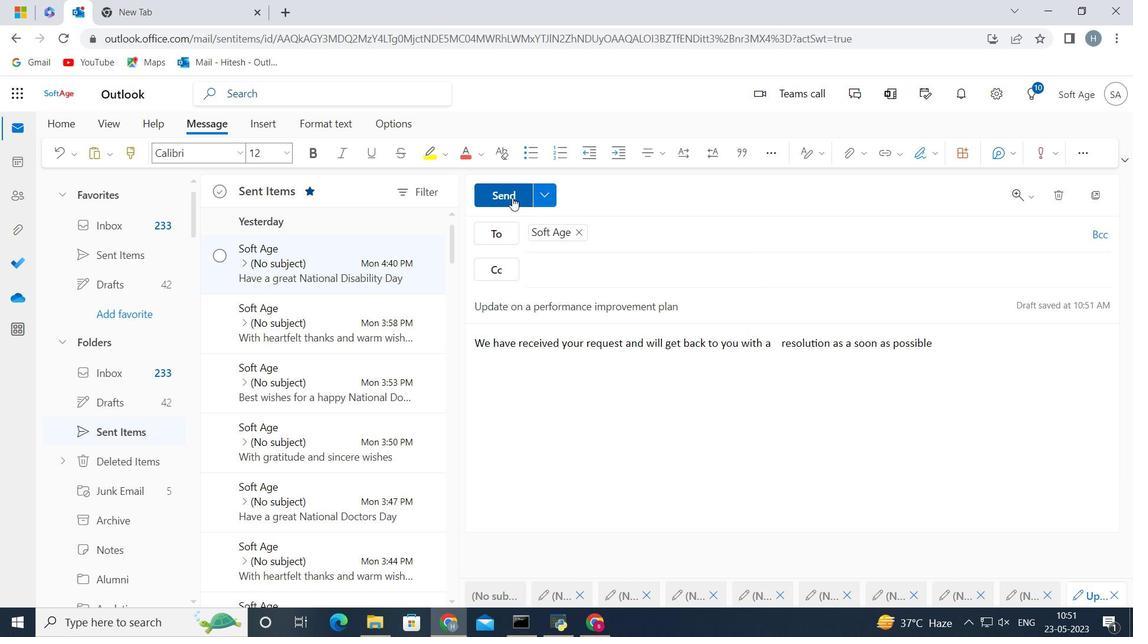 
Action: Mouse pressed left at (513, 197)
Screenshot: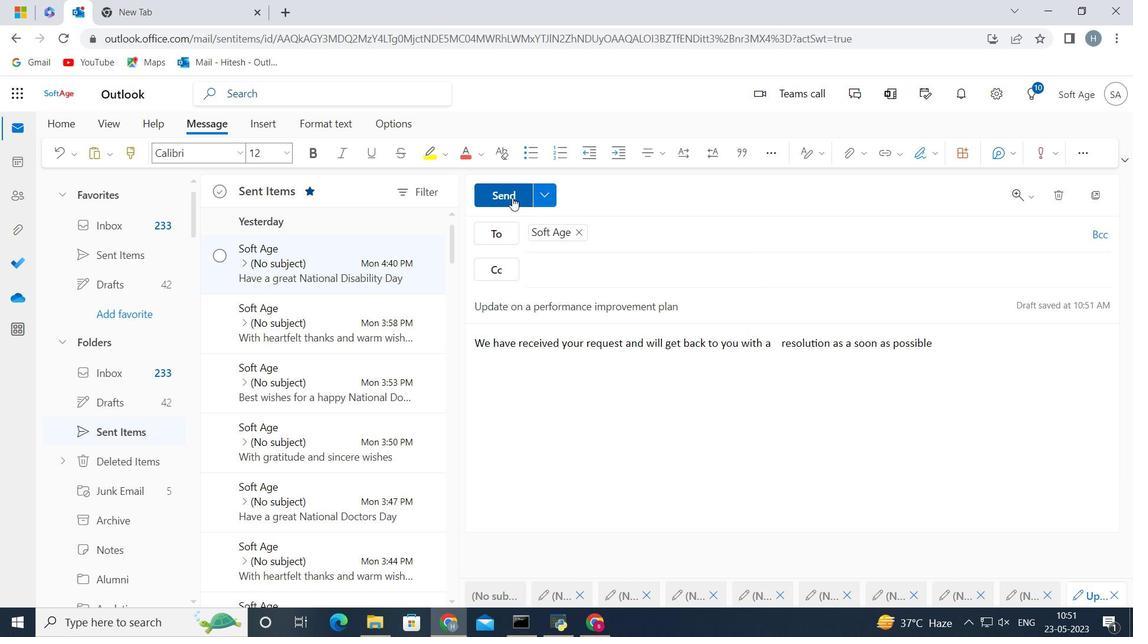 
Action: Mouse moved to (341, 264)
Screenshot: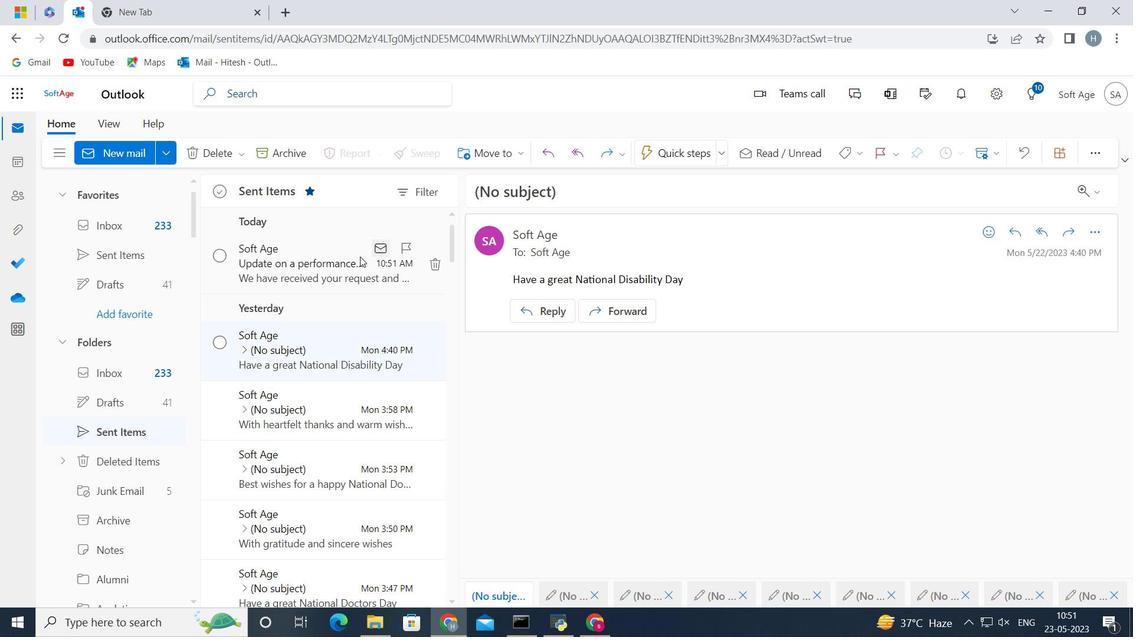 
Action: Mouse pressed left at (341, 264)
Screenshot: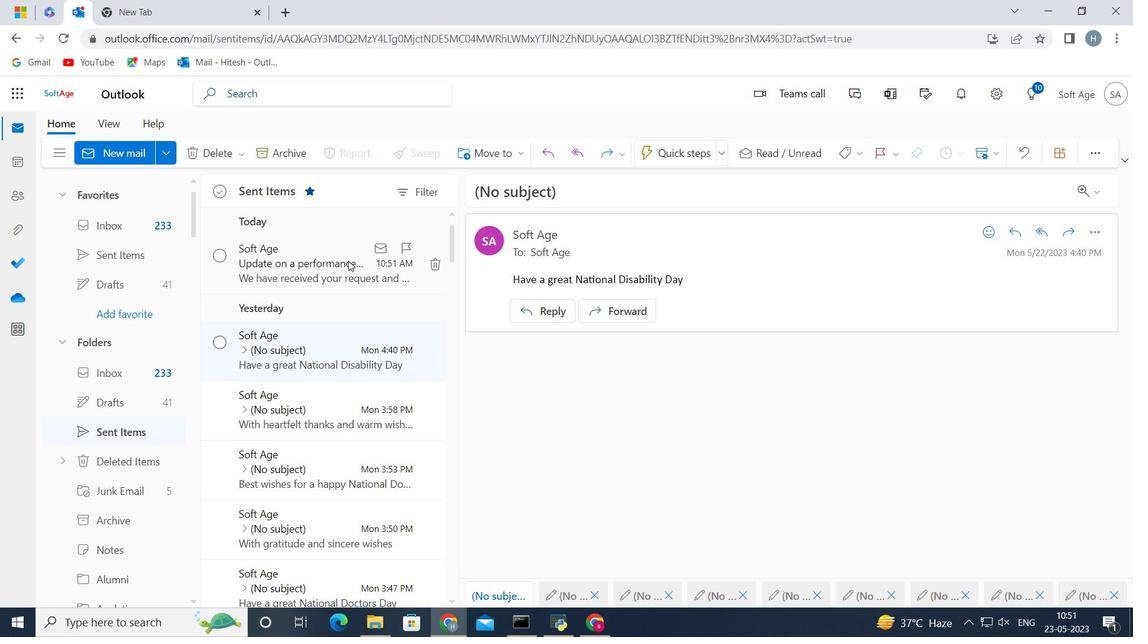 
Action: Mouse moved to (489, 160)
Screenshot: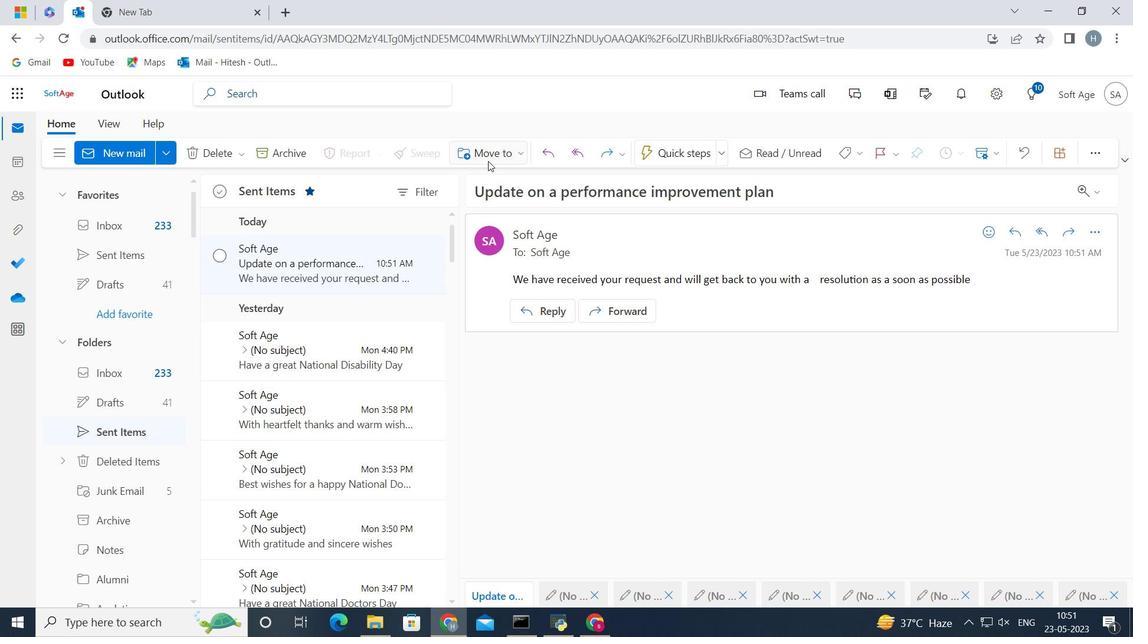 
Action: Mouse pressed left at (489, 160)
Screenshot: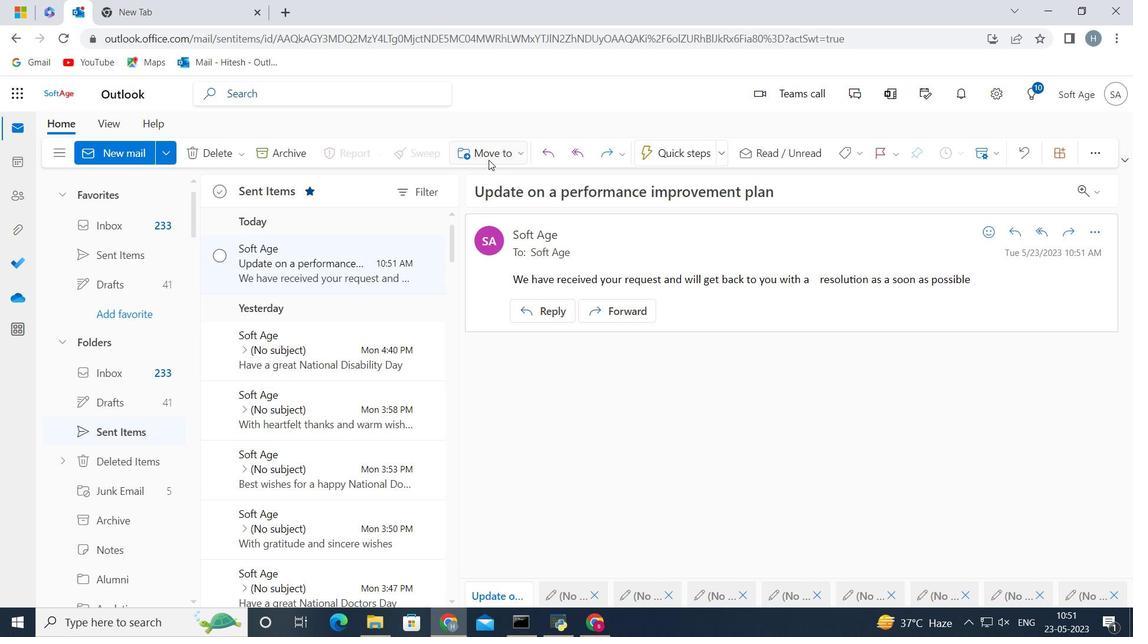 
Action: Mouse moved to (500, 178)
Screenshot: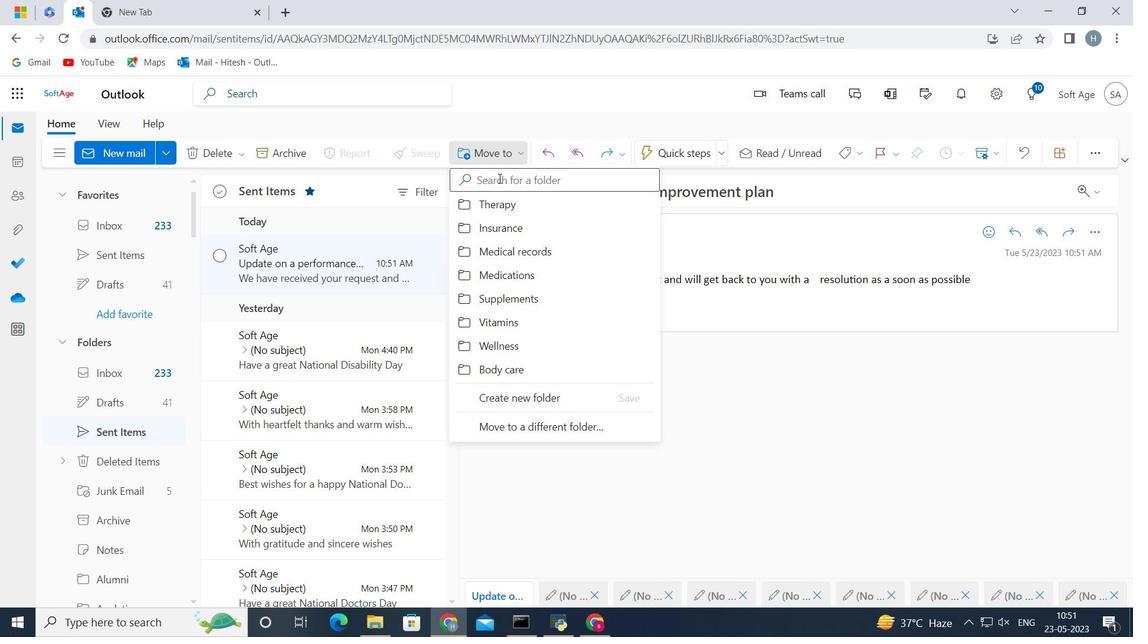 
Action: Mouse pressed left at (500, 178)
Screenshot: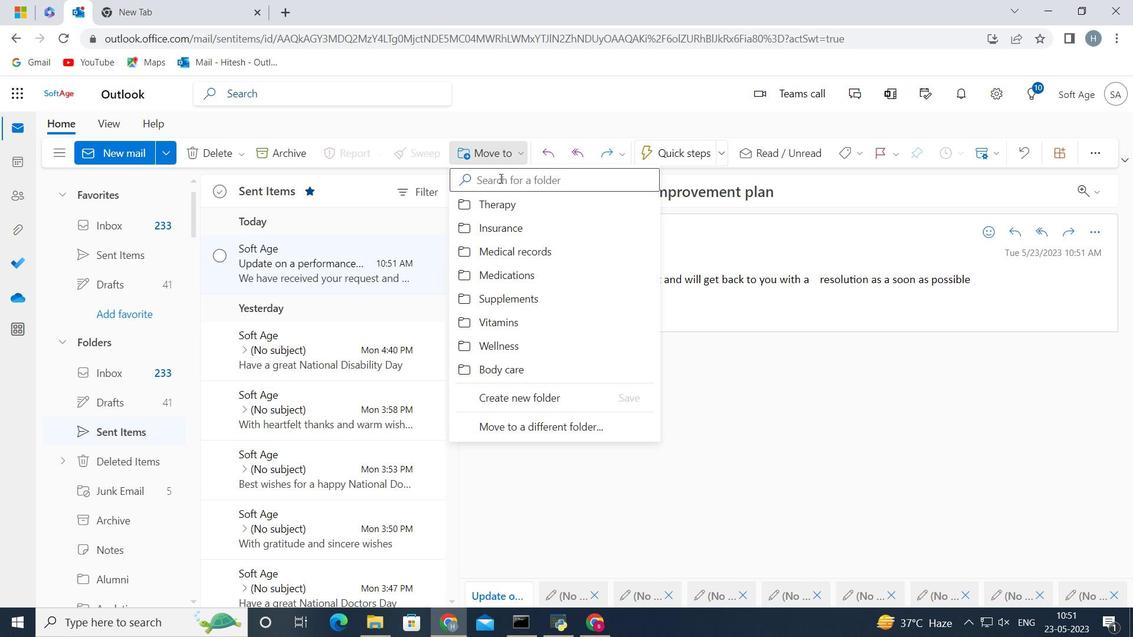 
Action: Key pressed <Key.shift><Key.shift><Key.shift>Counseling
Screenshot: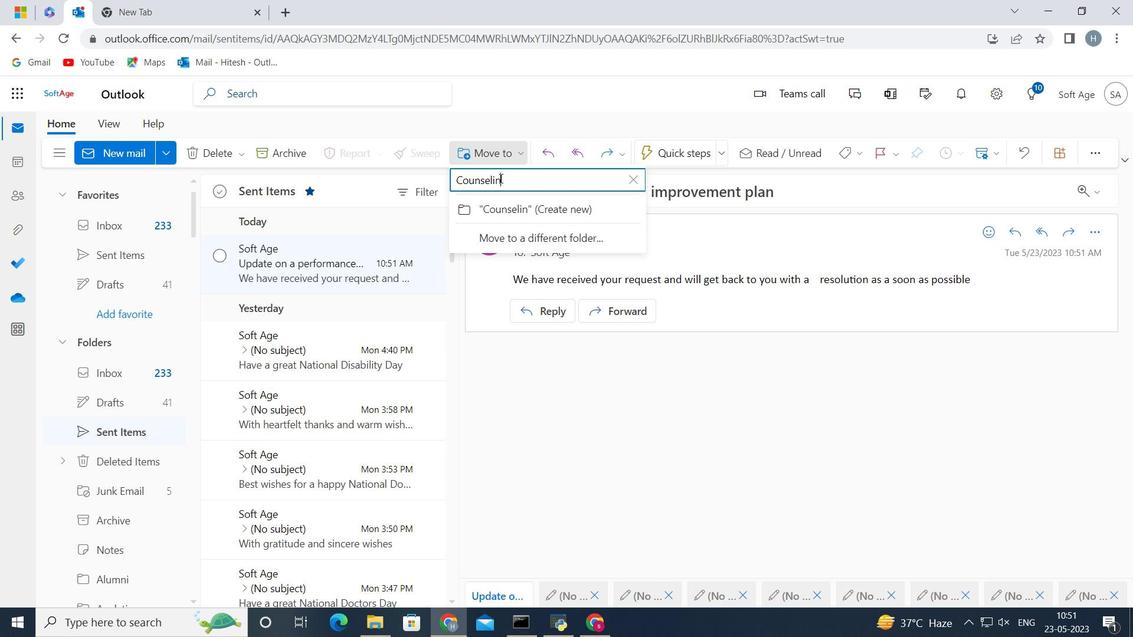 
Action: Mouse moved to (468, 209)
Screenshot: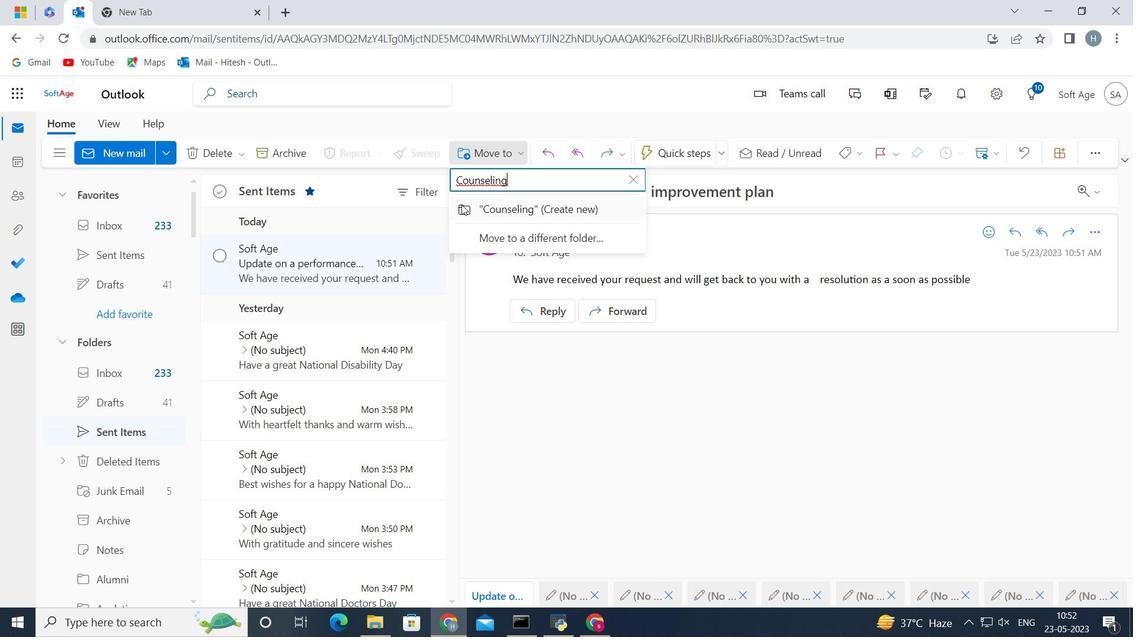 
Action: Mouse pressed left at (468, 209)
Screenshot: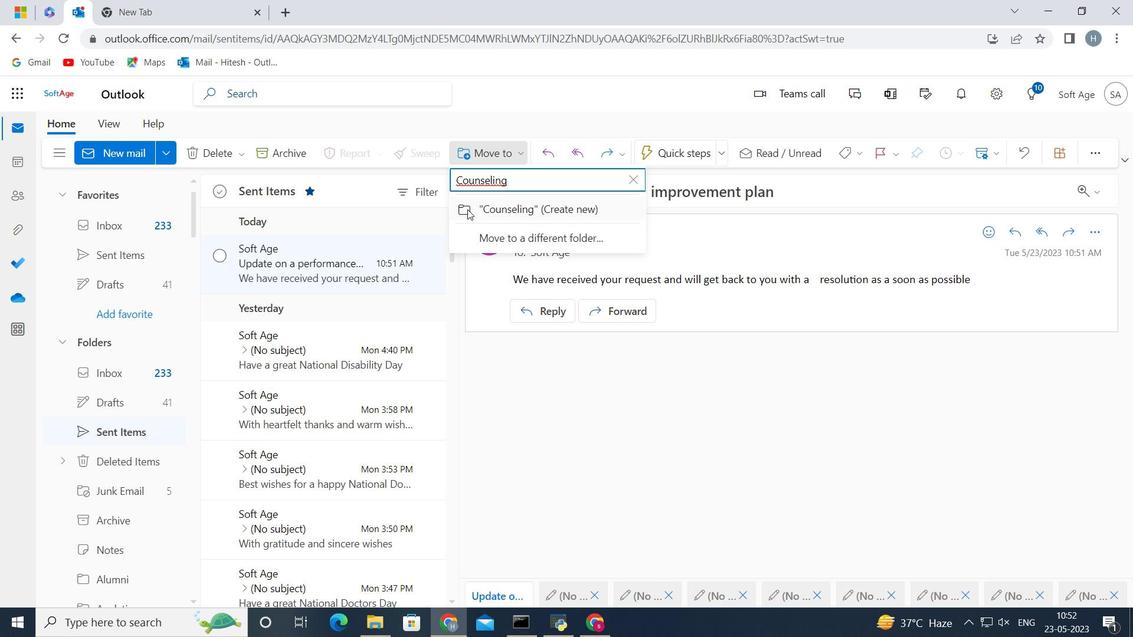 
Action: Mouse moved to (606, 394)
Screenshot: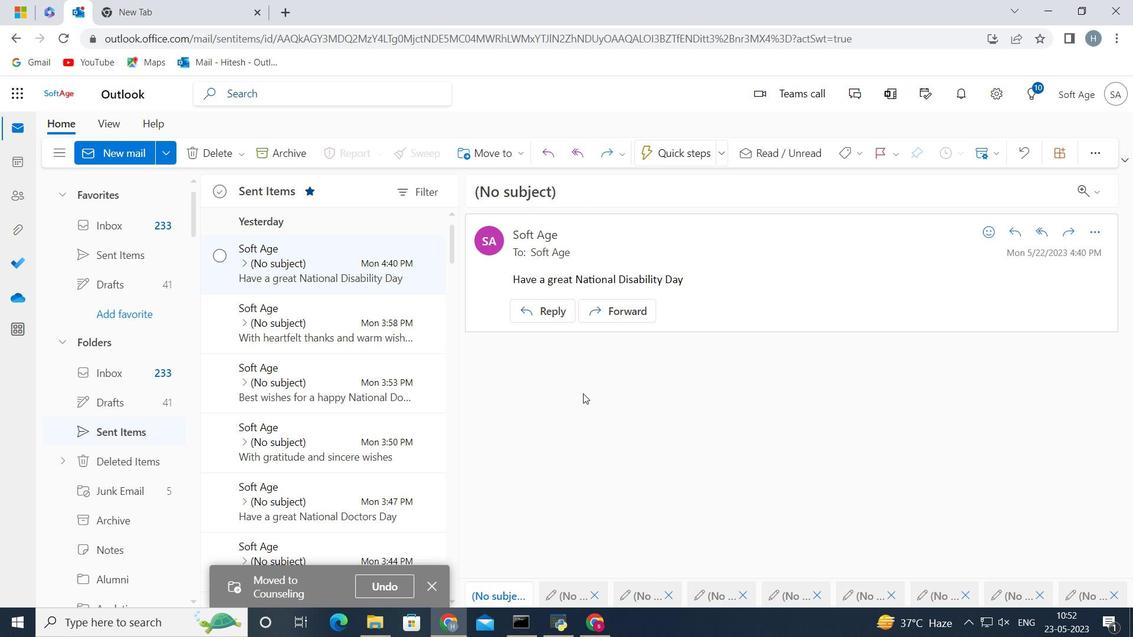 
